 Task: Create a due date automation trigger when advanced on, on the wednesday before a card is due add dates without a complete due date at 11:00 AM.
Action: Mouse moved to (1019, 315)
Screenshot: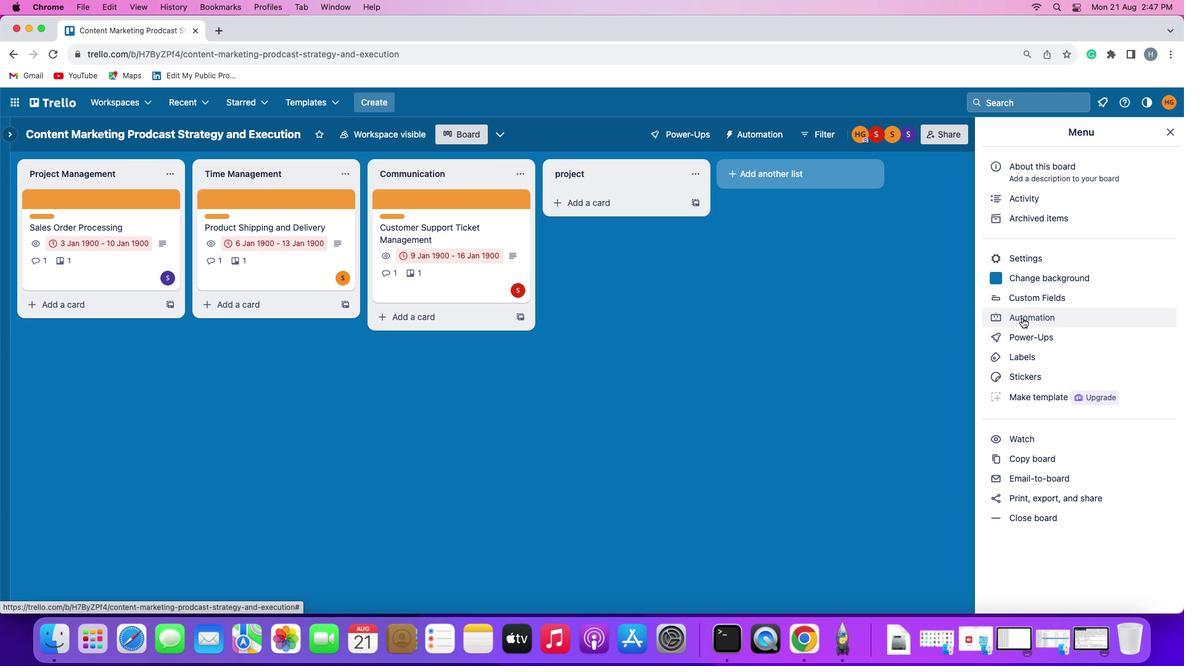 
Action: Mouse pressed left at (1019, 315)
Screenshot: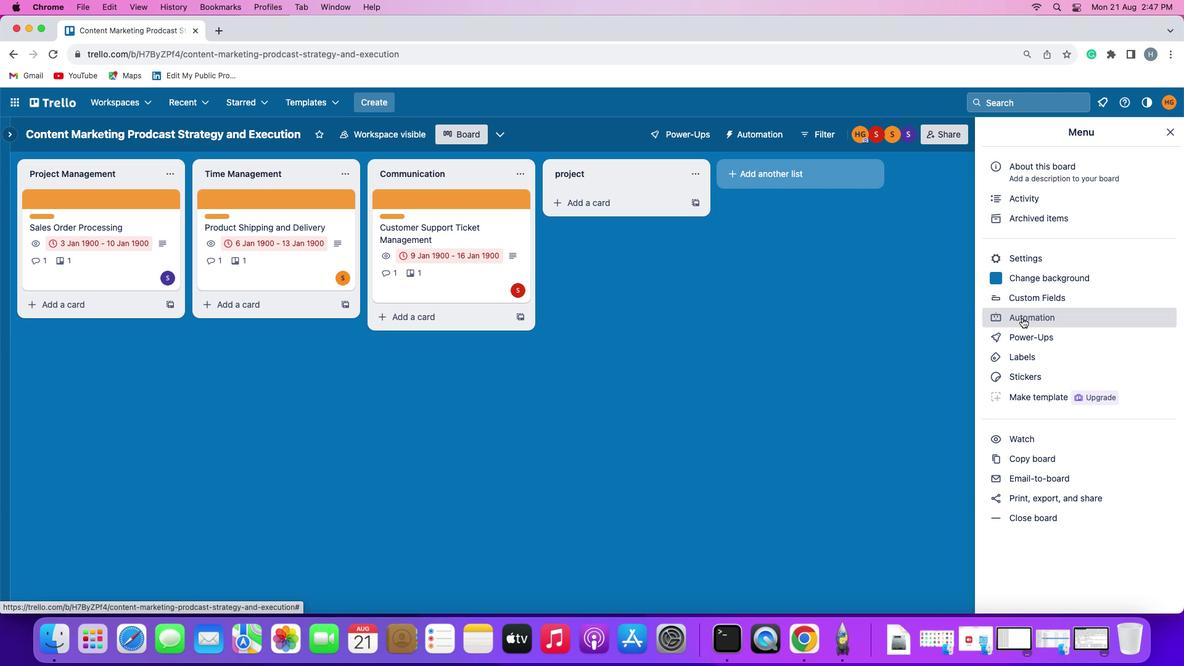 
Action: Mouse pressed left at (1019, 315)
Screenshot: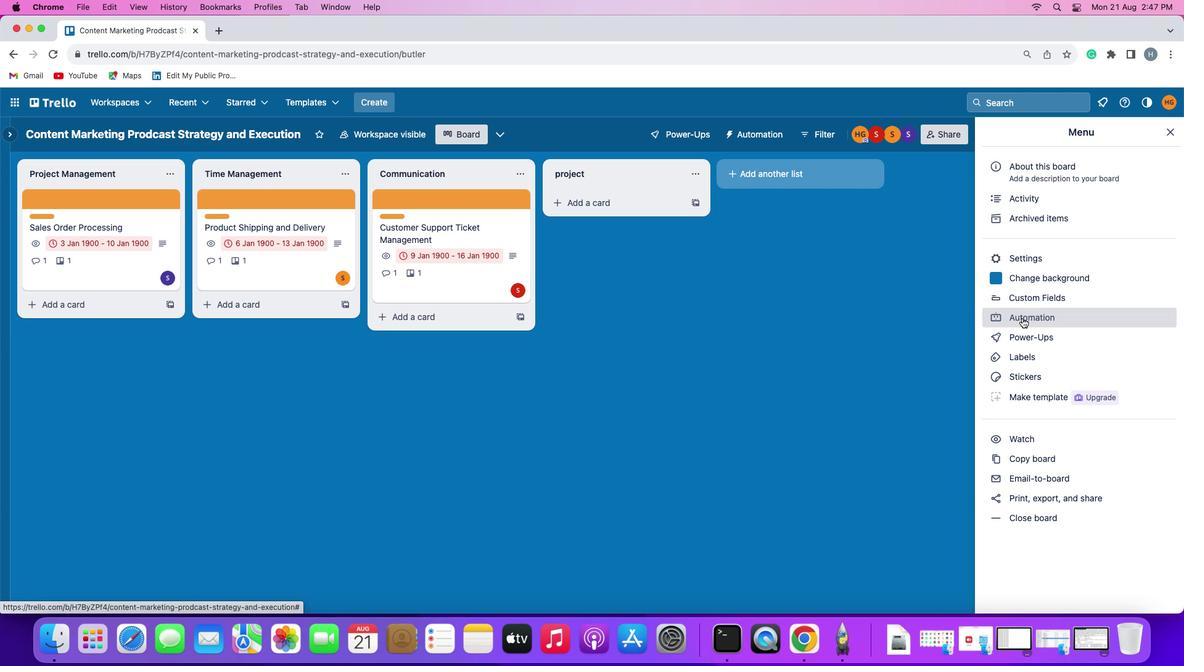 
Action: Mouse moved to (63, 289)
Screenshot: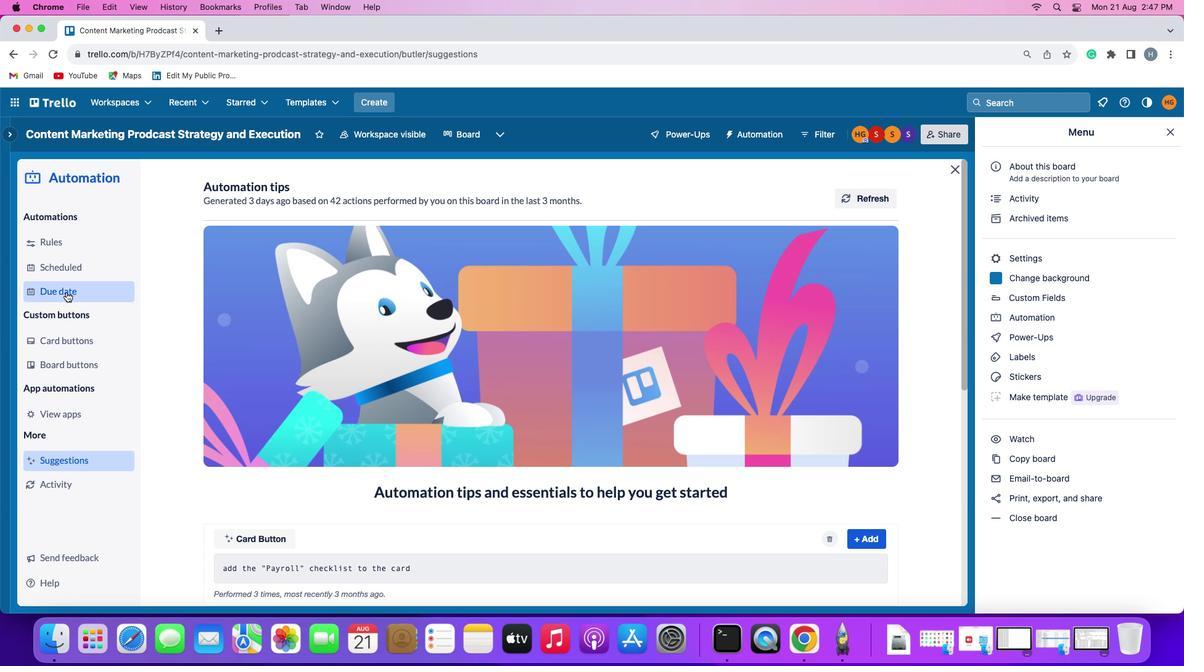 
Action: Mouse pressed left at (63, 289)
Screenshot: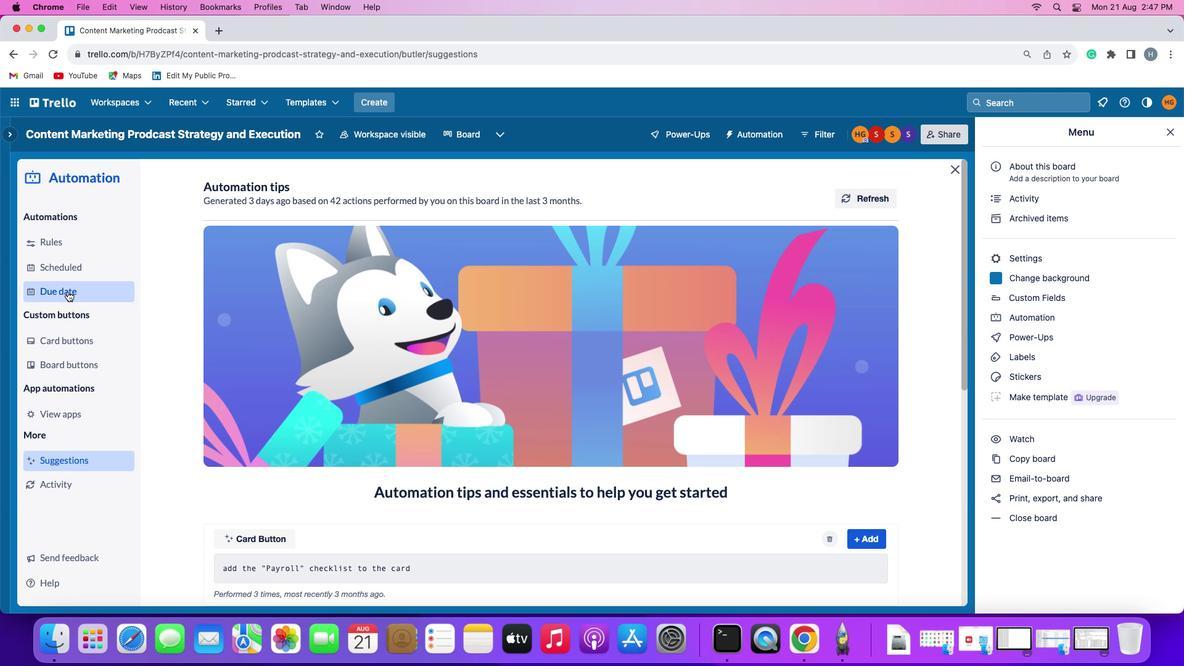
Action: Mouse moved to (830, 186)
Screenshot: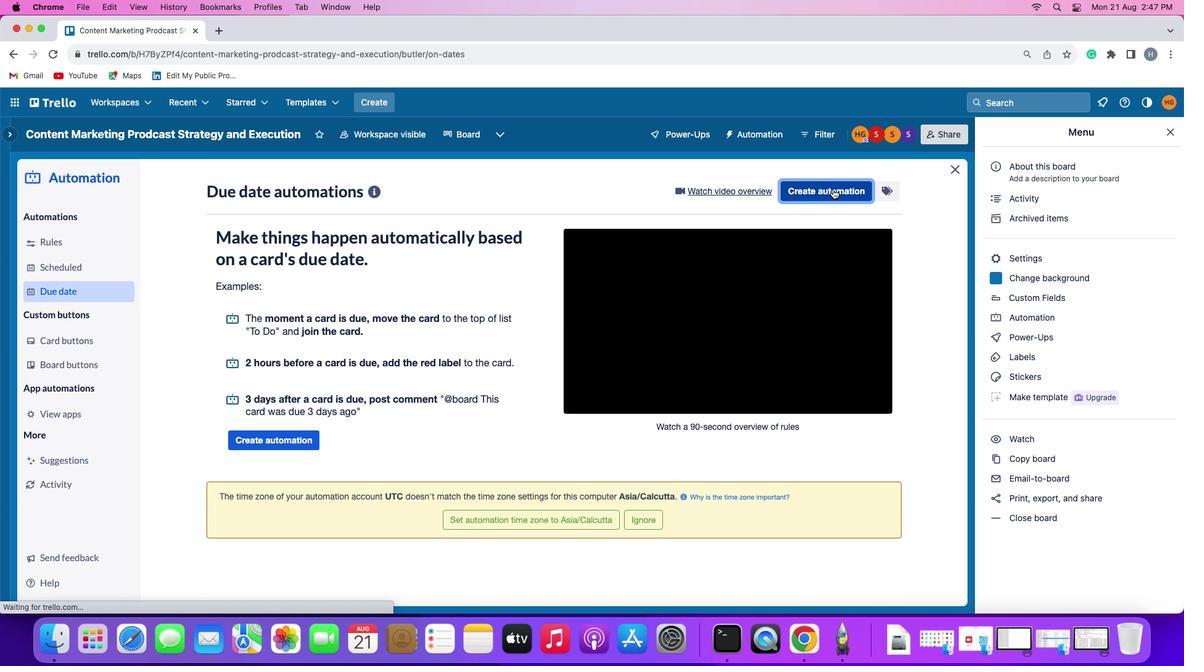 
Action: Mouse pressed left at (830, 186)
Screenshot: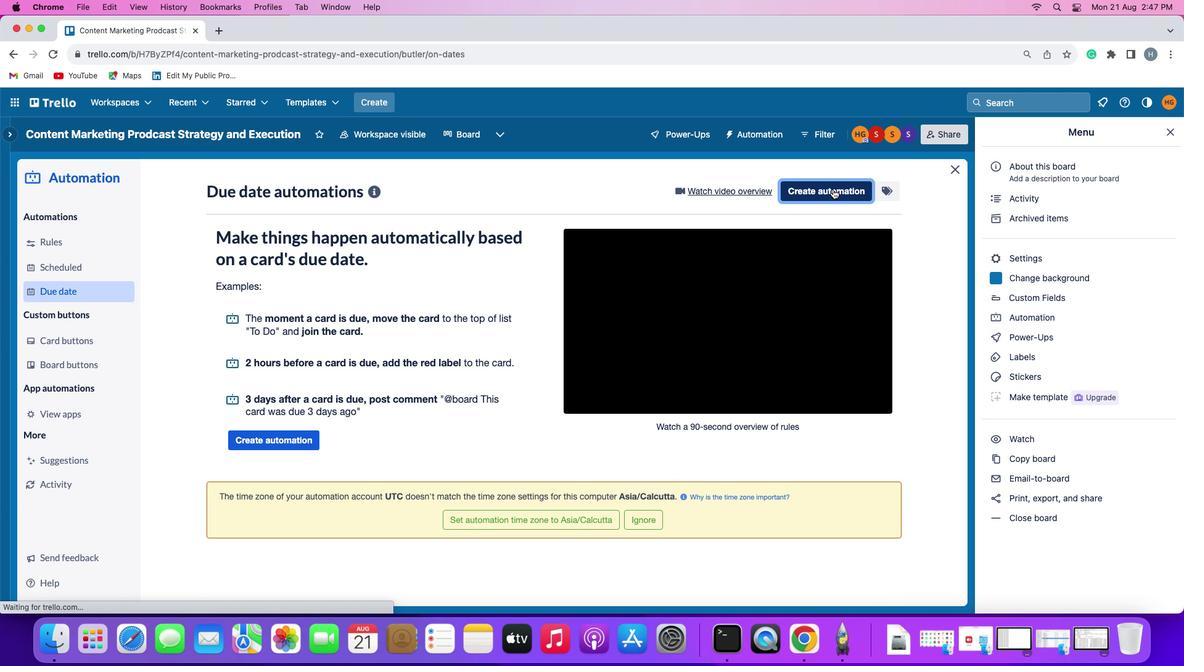
Action: Mouse moved to (248, 302)
Screenshot: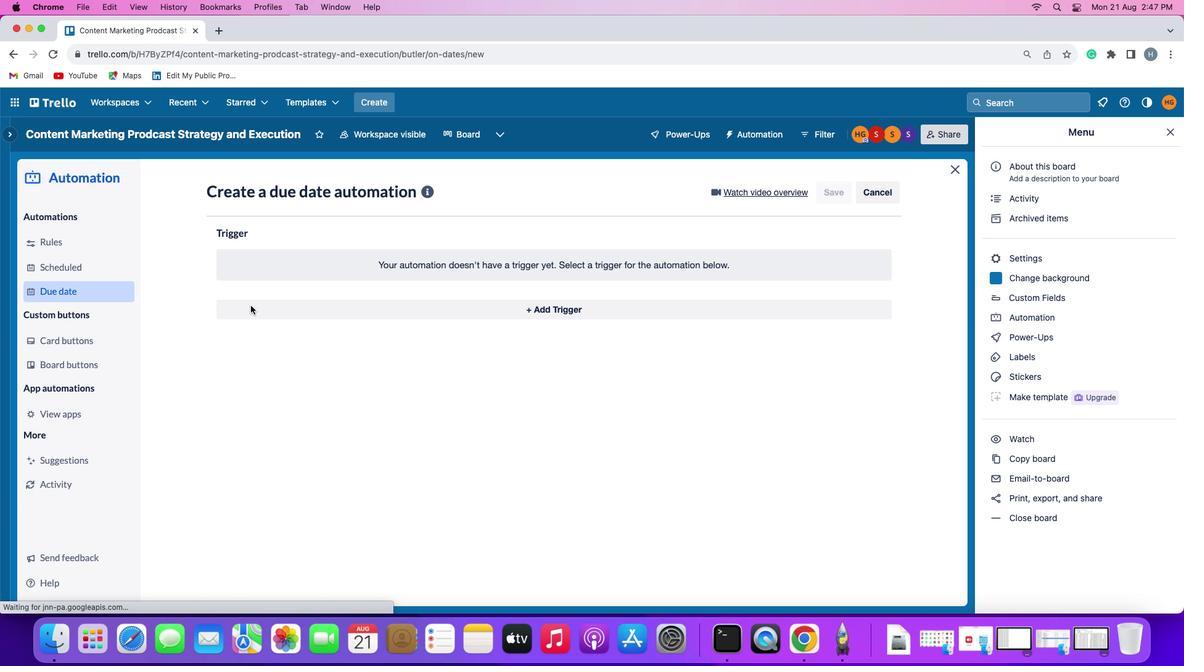 
Action: Mouse pressed left at (248, 302)
Screenshot: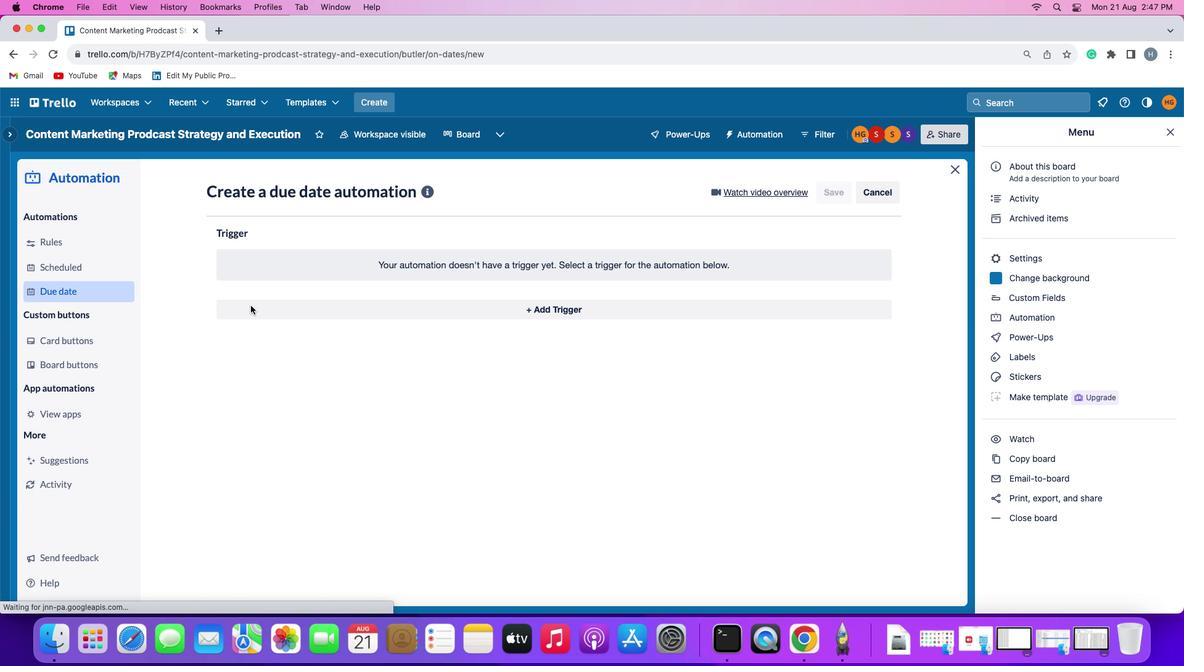 
Action: Mouse moved to (264, 536)
Screenshot: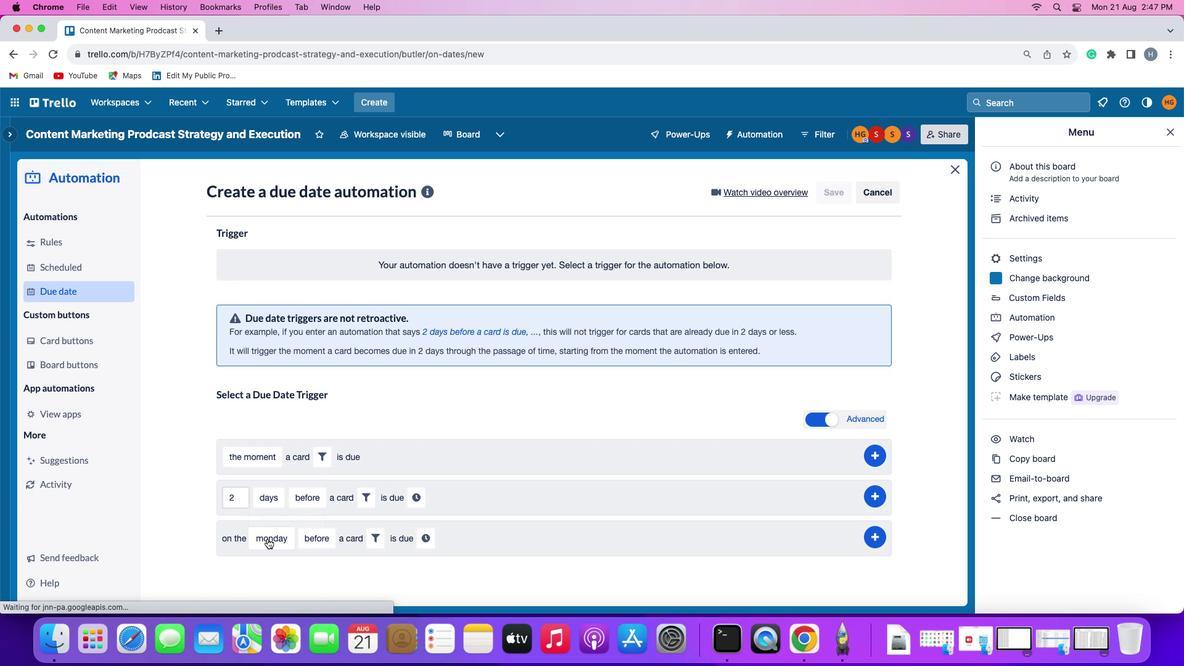 
Action: Mouse pressed left at (264, 536)
Screenshot: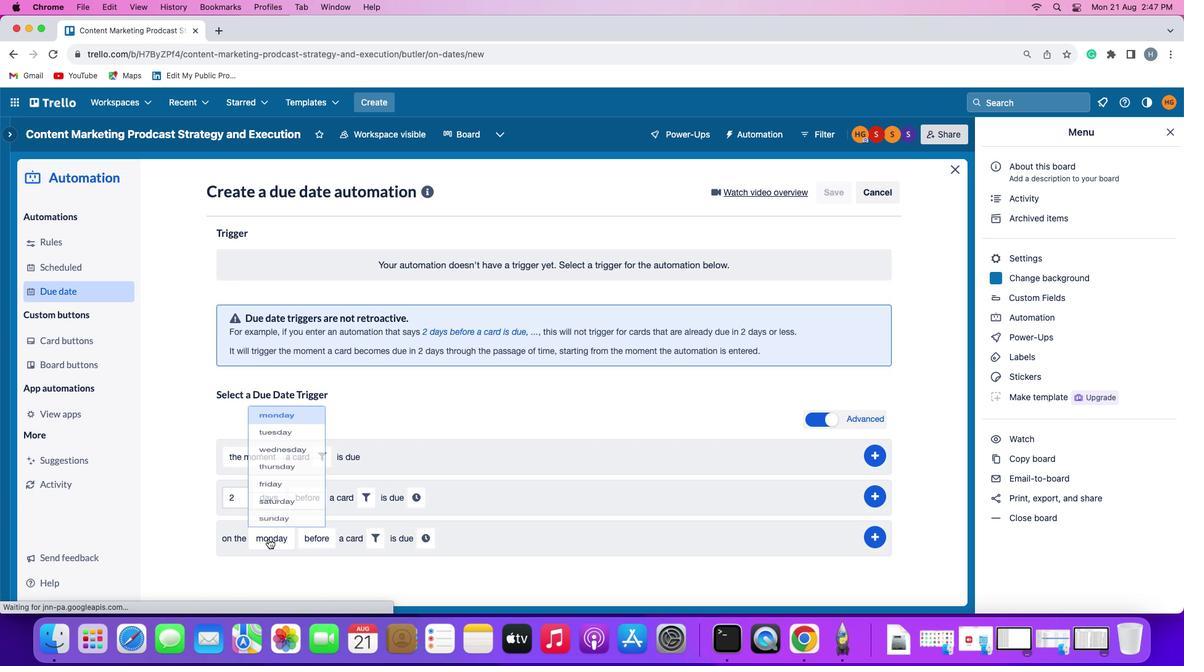 
Action: Mouse moved to (301, 411)
Screenshot: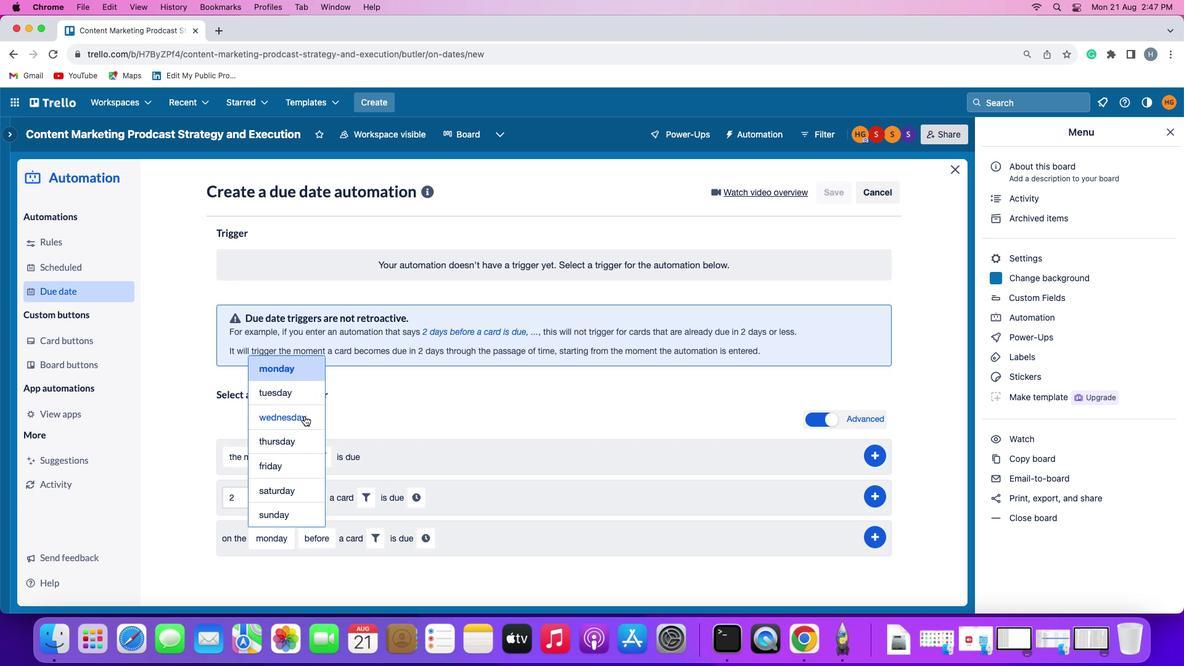 
Action: Mouse pressed left at (301, 411)
Screenshot: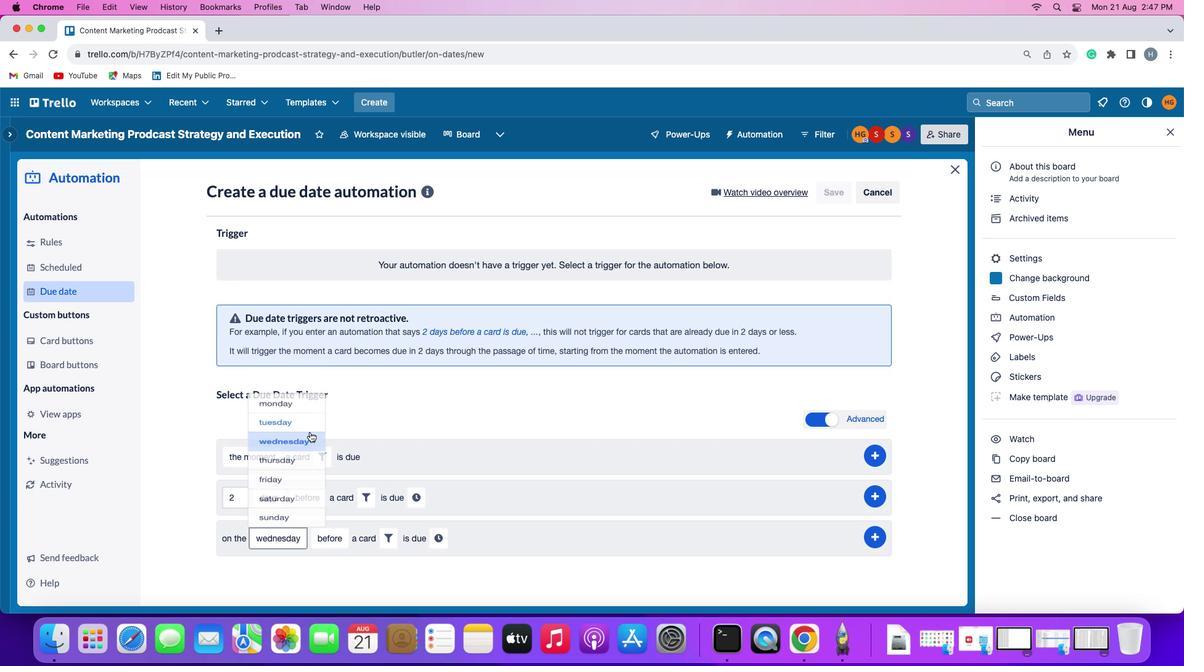
Action: Mouse moved to (388, 532)
Screenshot: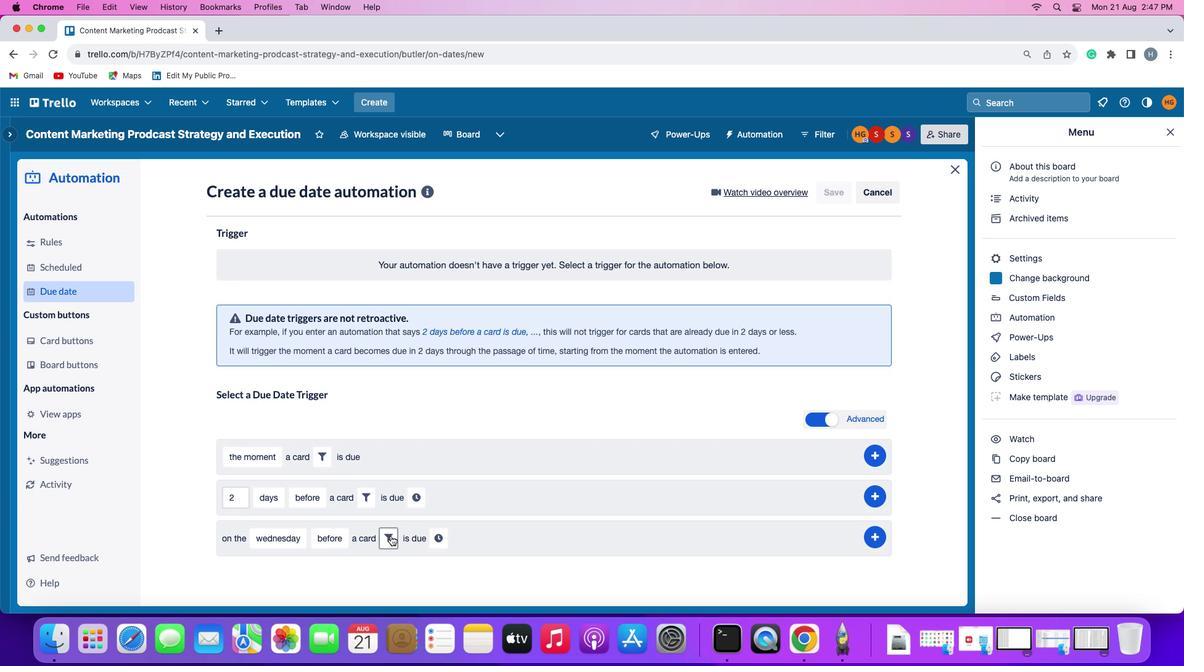 
Action: Mouse pressed left at (388, 532)
Screenshot: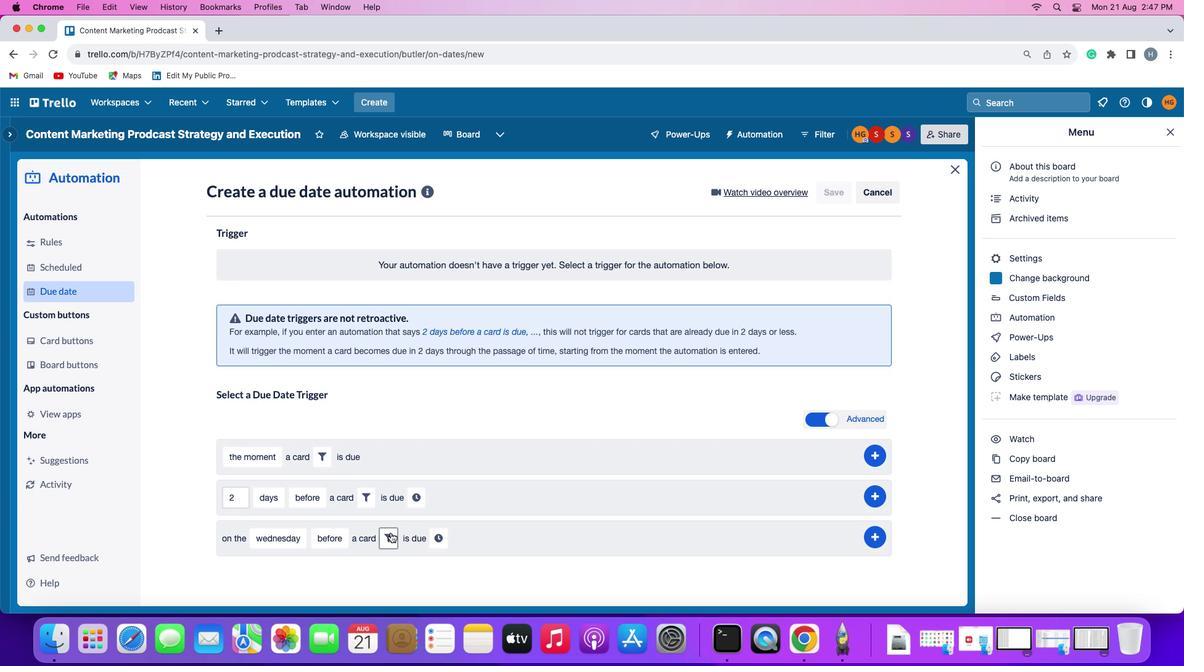 
Action: Mouse moved to (454, 579)
Screenshot: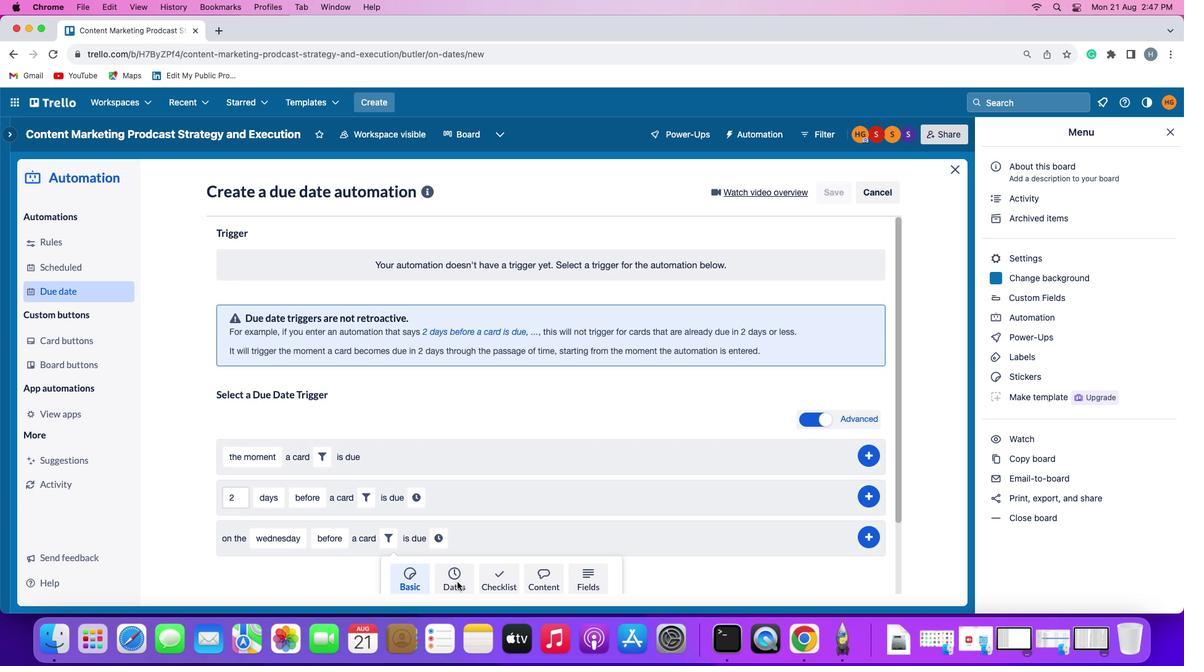
Action: Mouse pressed left at (454, 579)
Screenshot: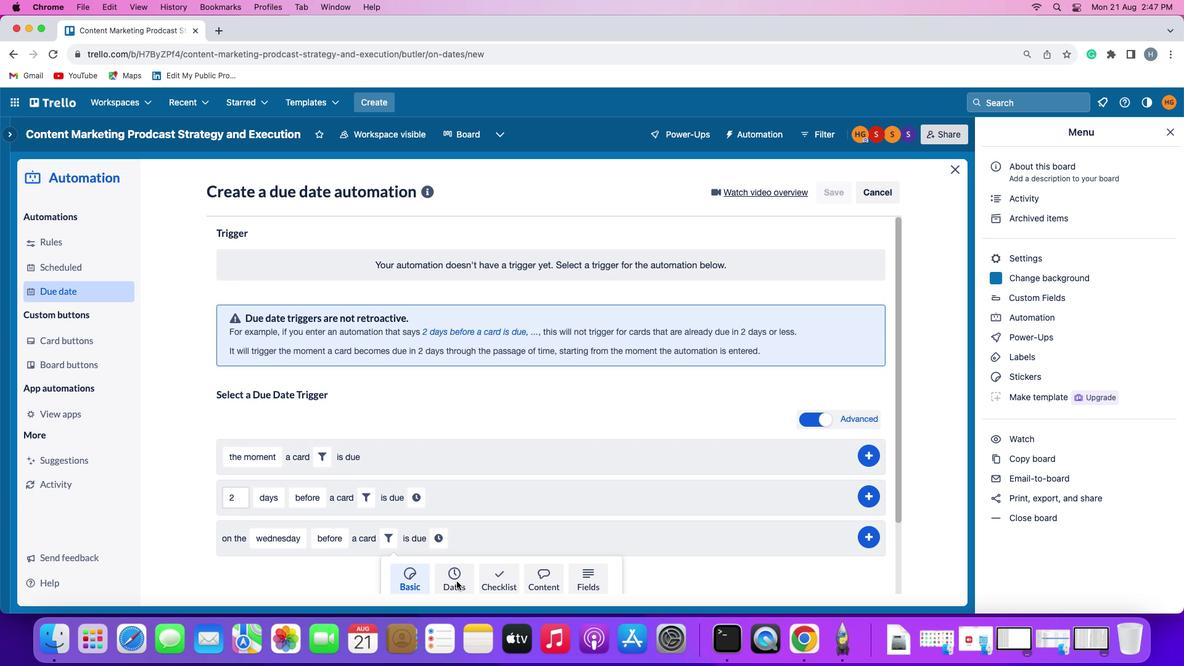 
Action: Mouse moved to (333, 568)
Screenshot: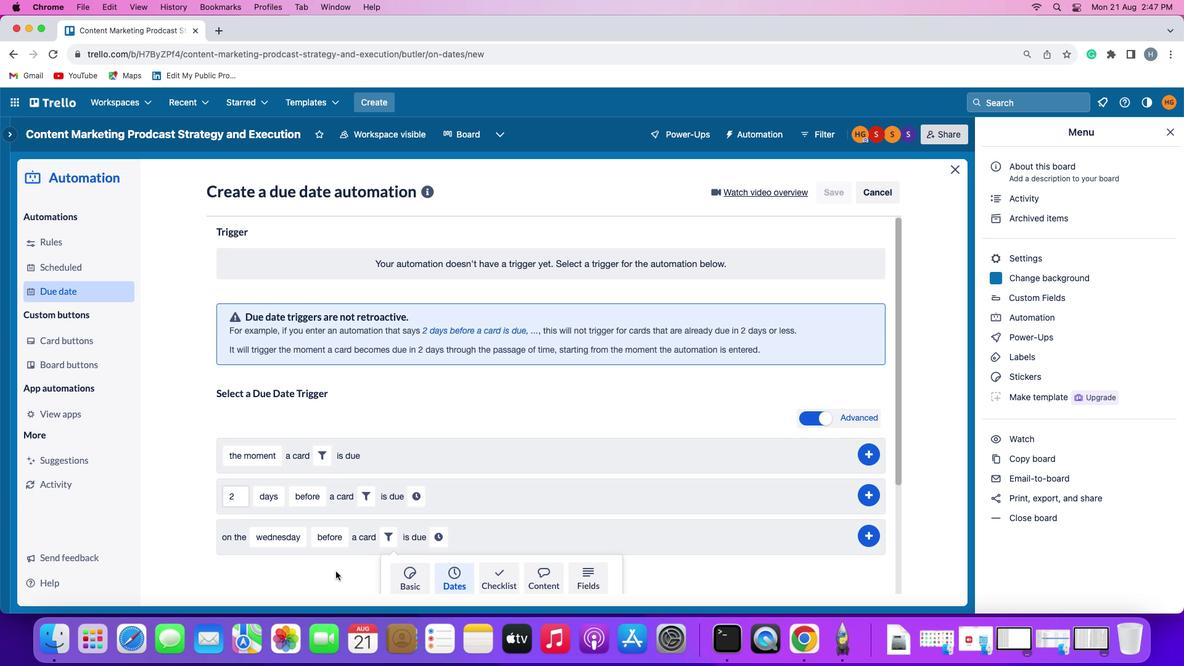 
Action: Mouse scrolled (333, 568) with delta (-1, -2)
Screenshot: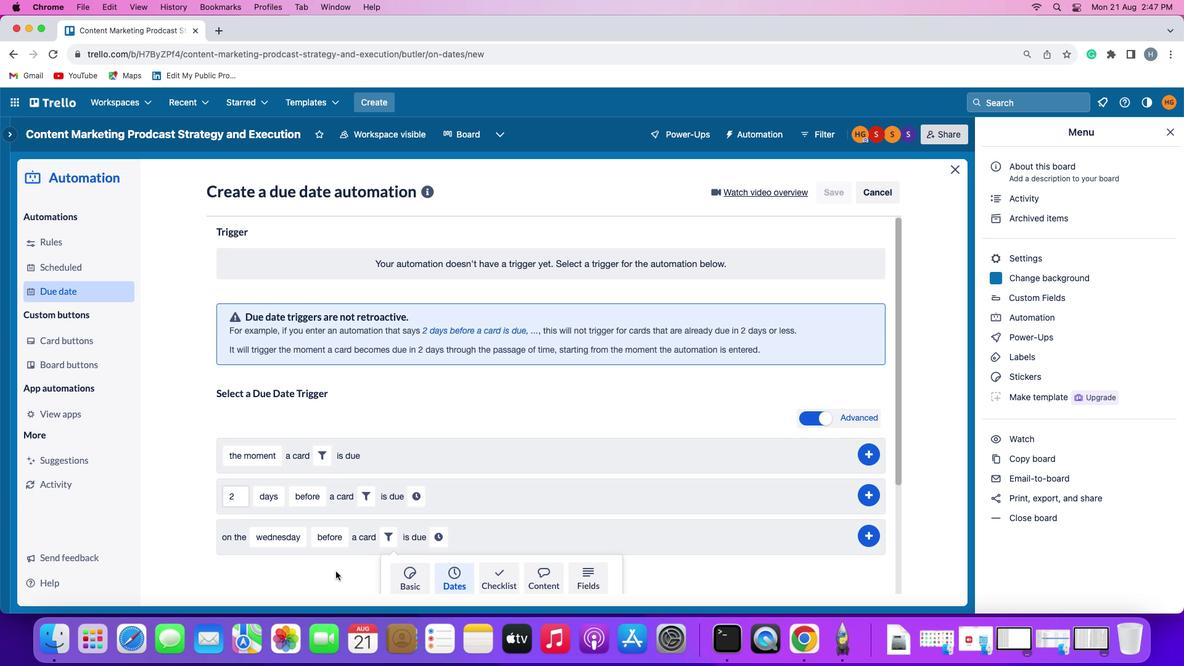 
Action: Mouse scrolled (333, 568) with delta (-1, -2)
Screenshot: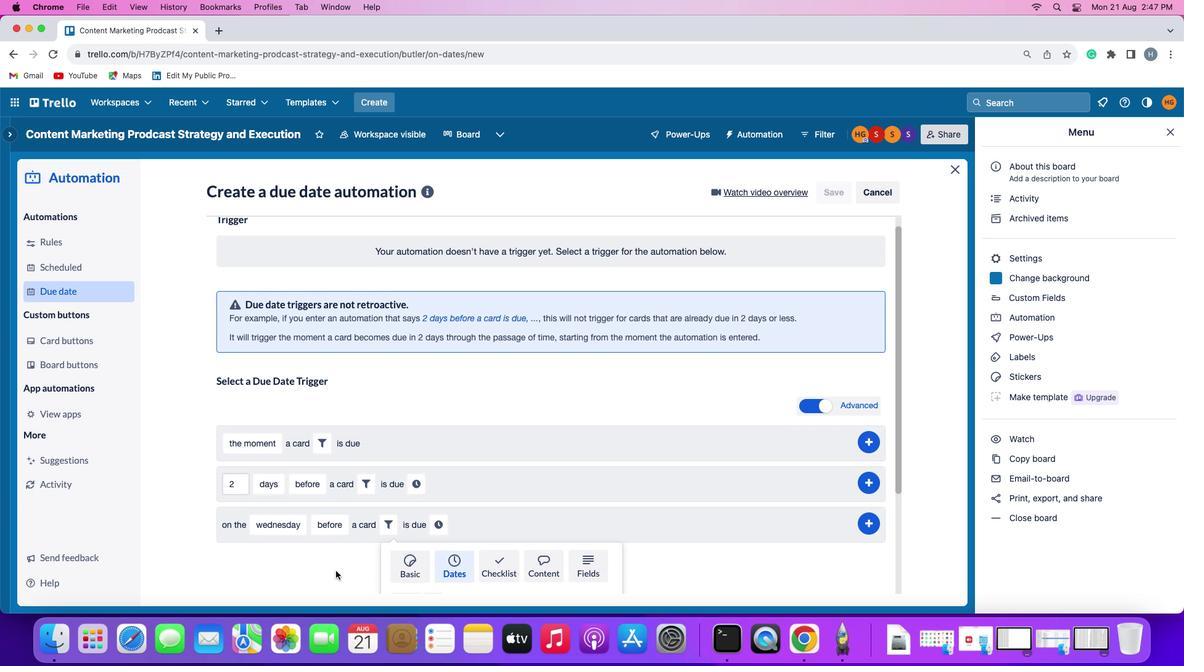 
Action: Mouse scrolled (333, 568) with delta (-1, -3)
Screenshot: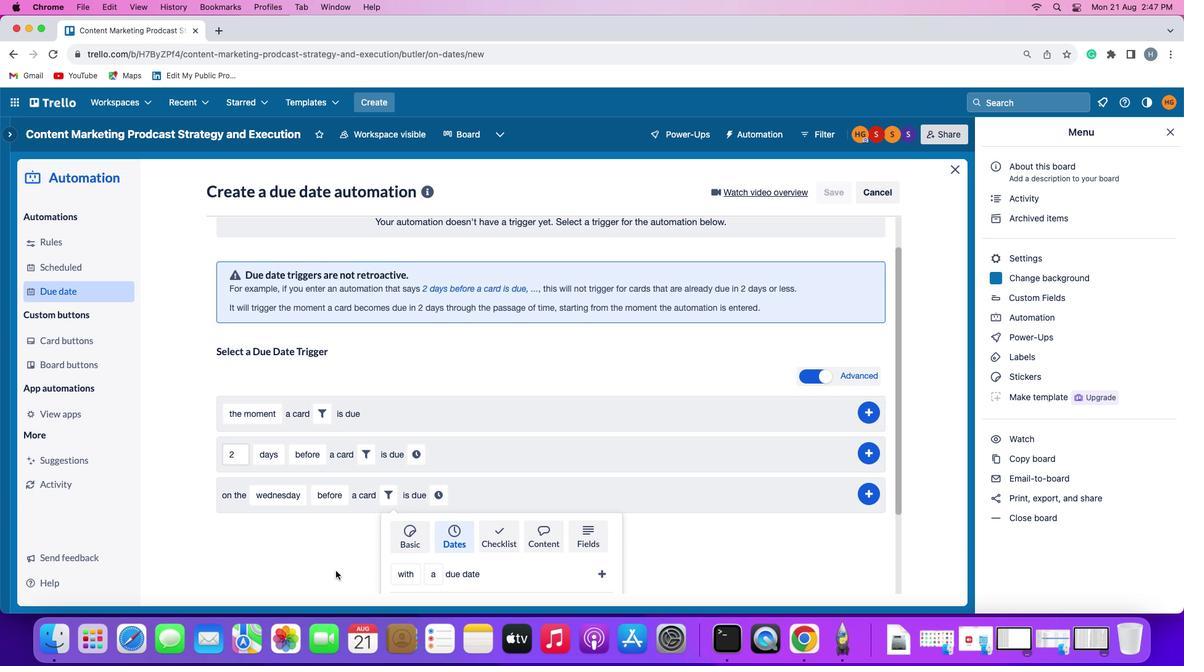 
Action: Mouse scrolled (333, 568) with delta (-1, -4)
Screenshot: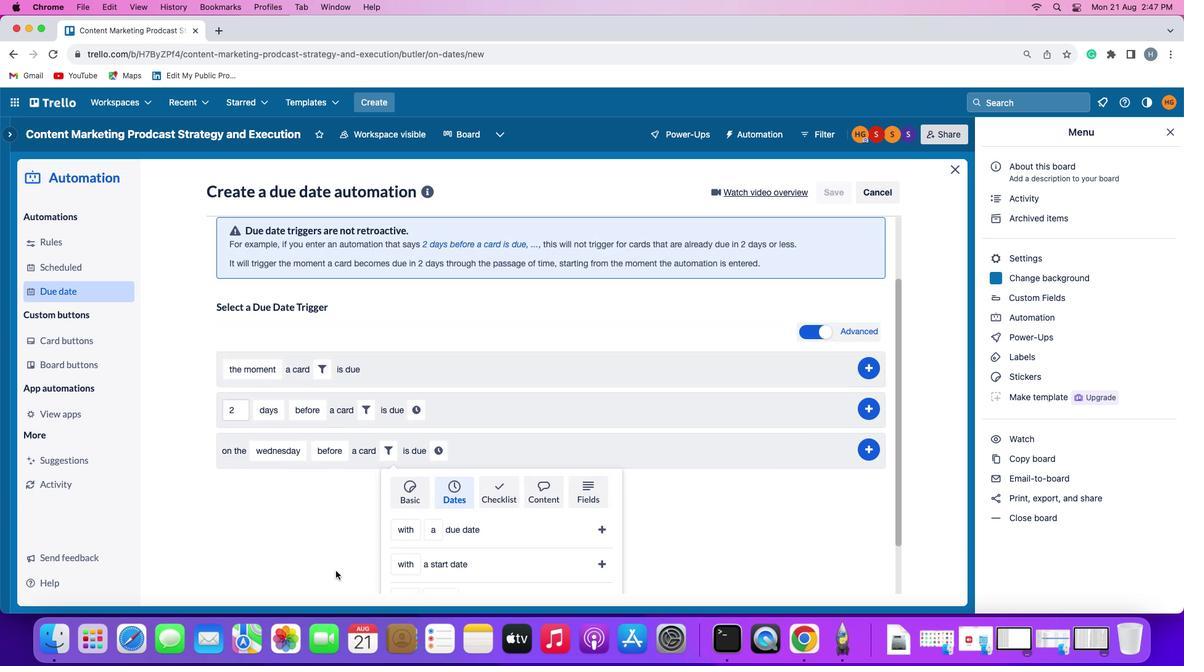 
Action: Mouse moved to (393, 464)
Screenshot: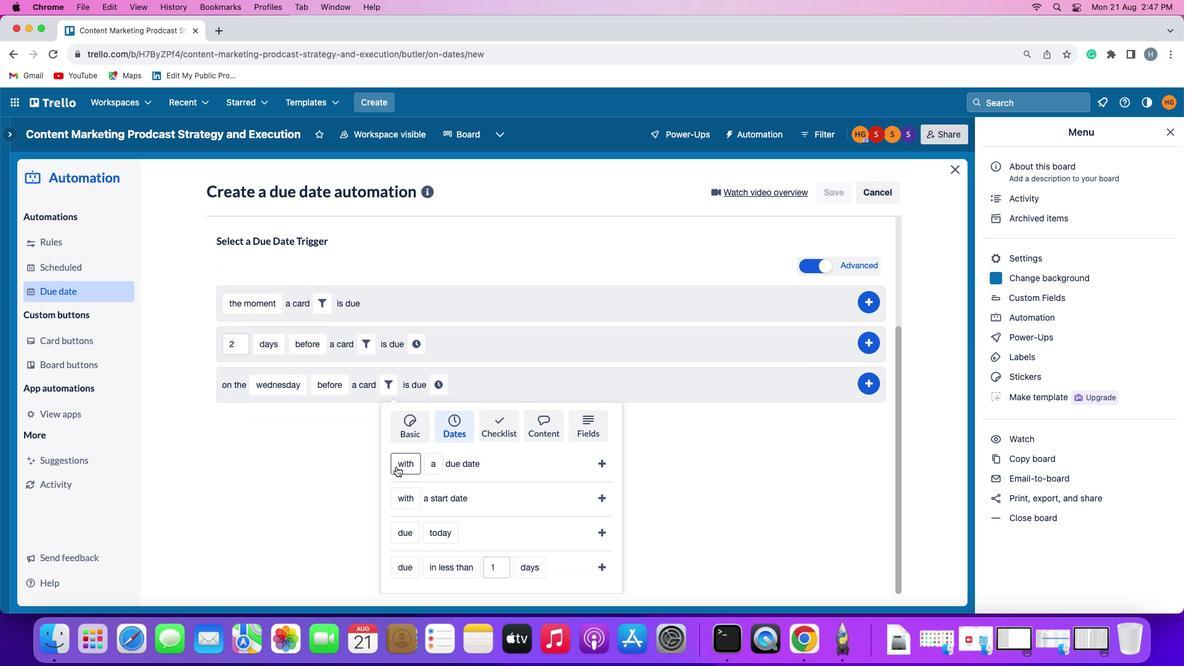
Action: Mouse pressed left at (393, 464)
Screenshot: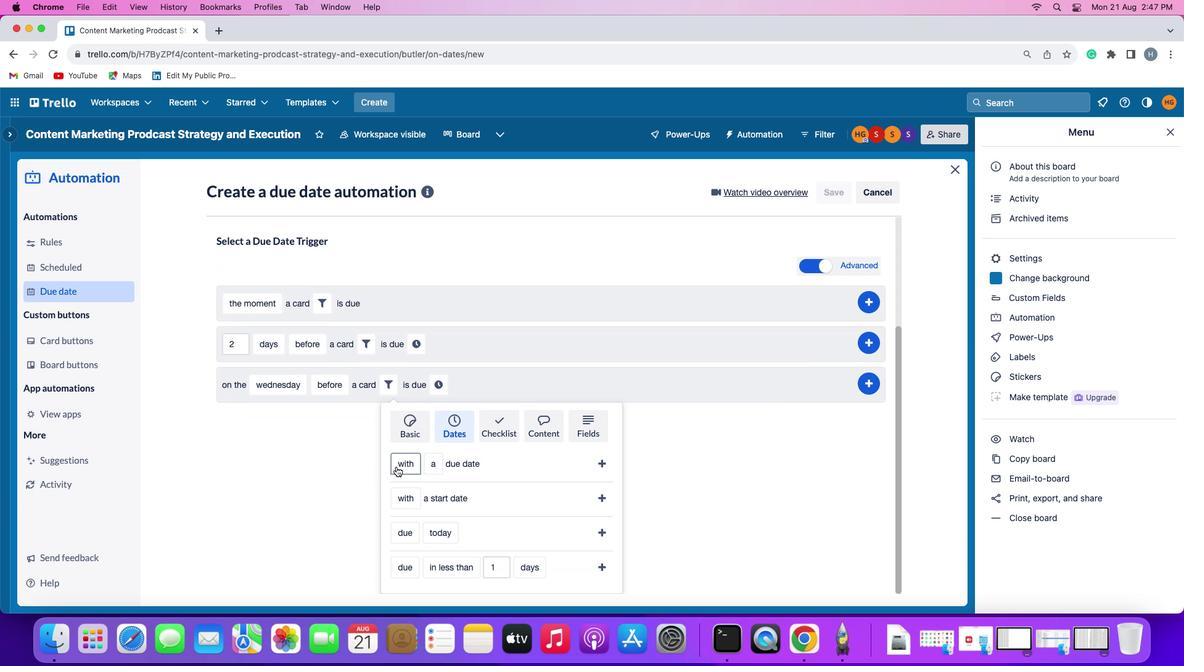 
Action: Mouse moved to (413, 512)
Screenshot: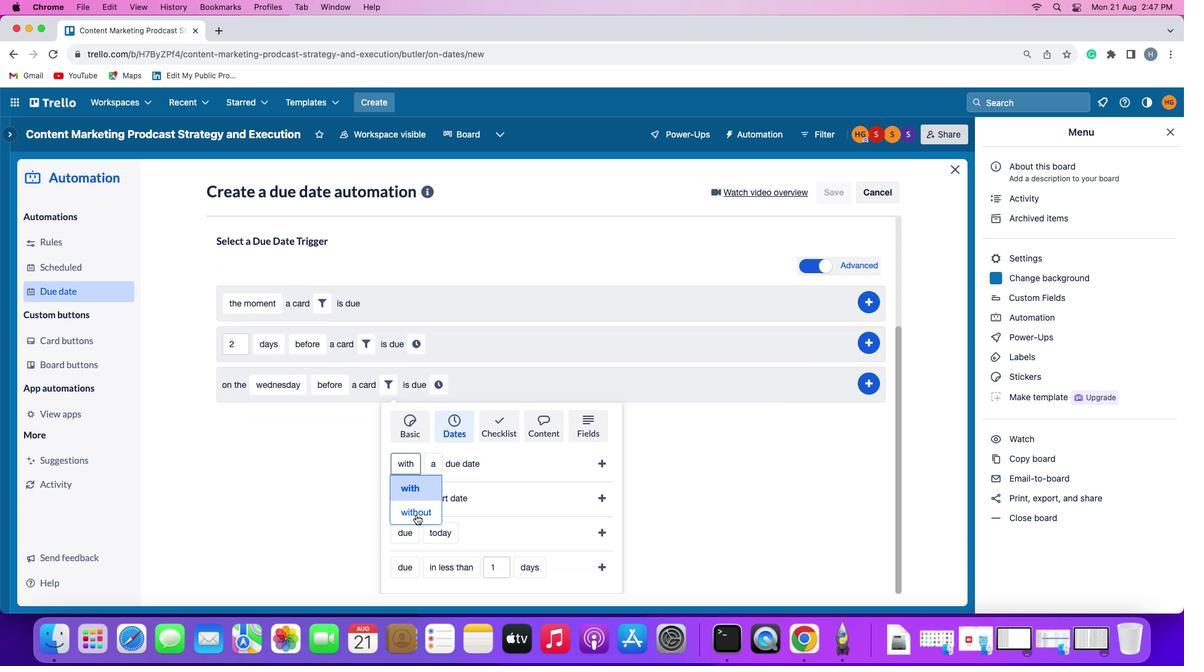 
Action: Mouse pressed left at (413, 512)
Screenshot: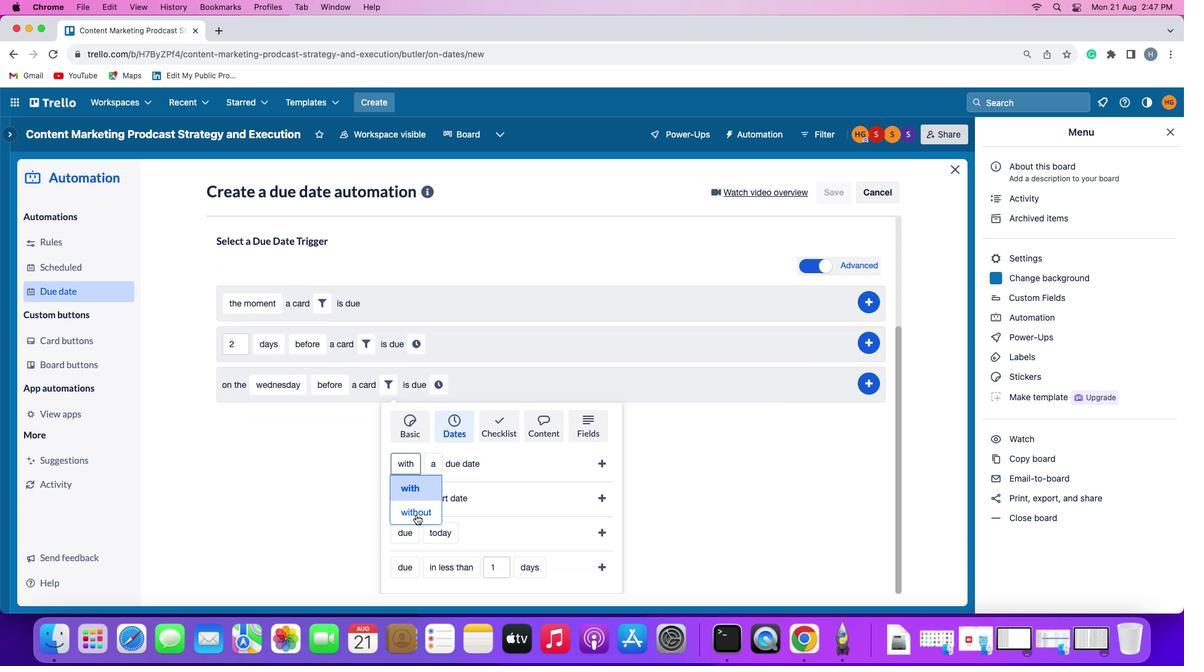 
Action: Mouse moved to (443, 460)
Screenshot: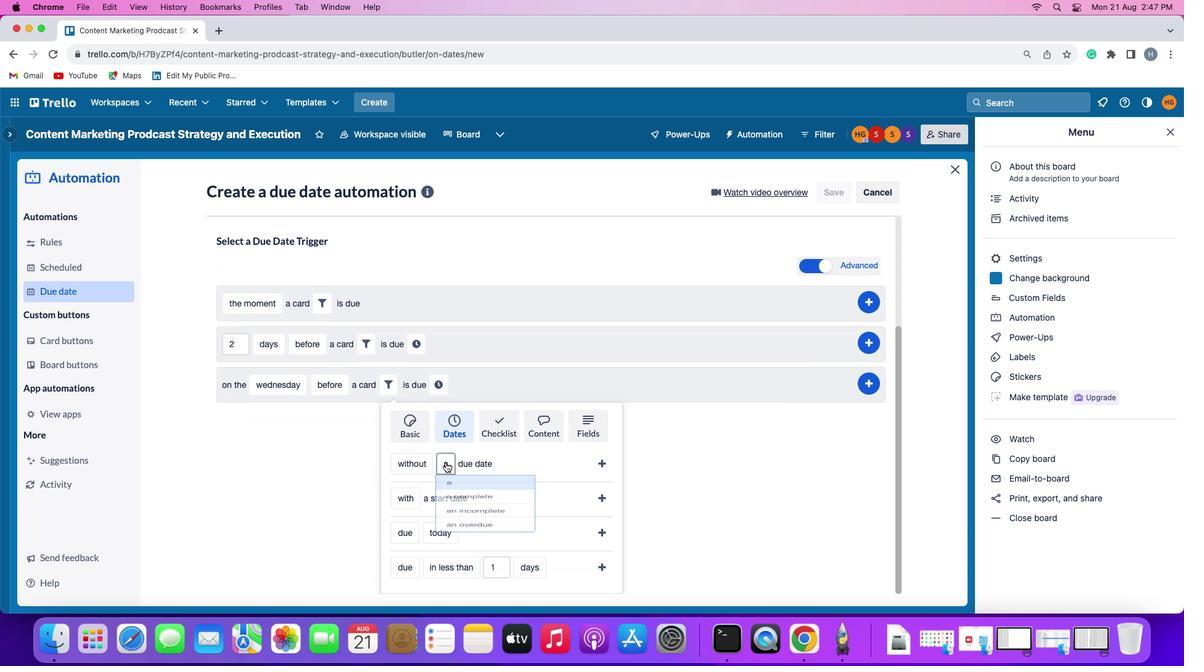 
Action: Mouse pressed left at (443, 460)
Screenshot: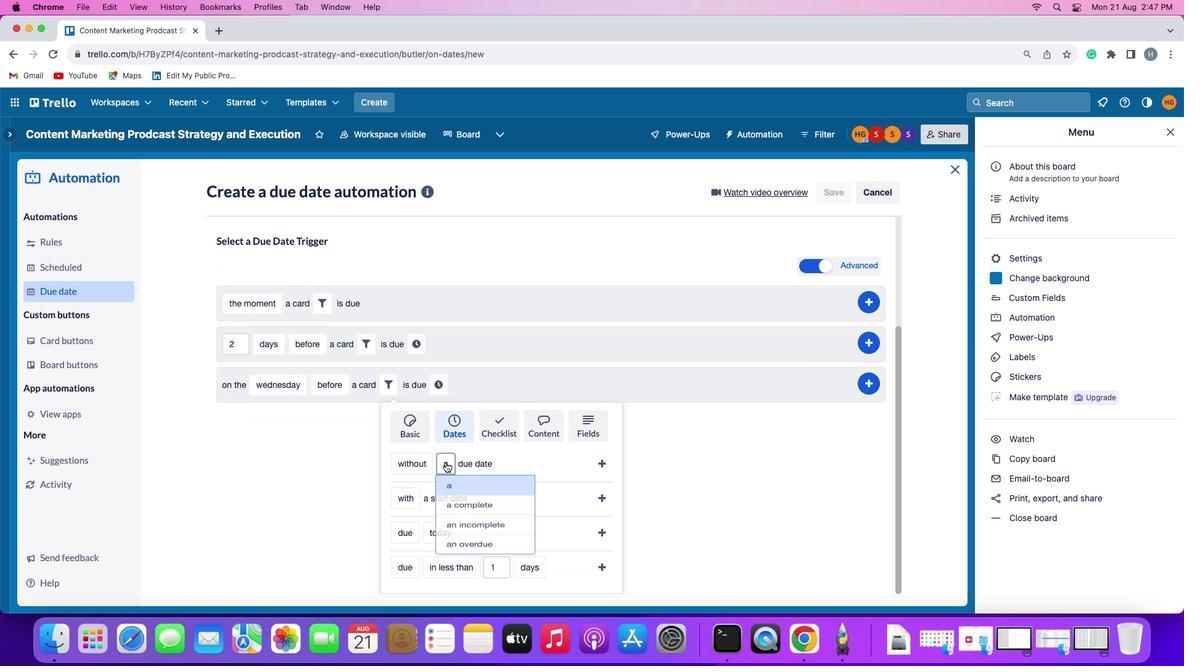 
Action: Mouse moved to (464, 508)
Screenshot: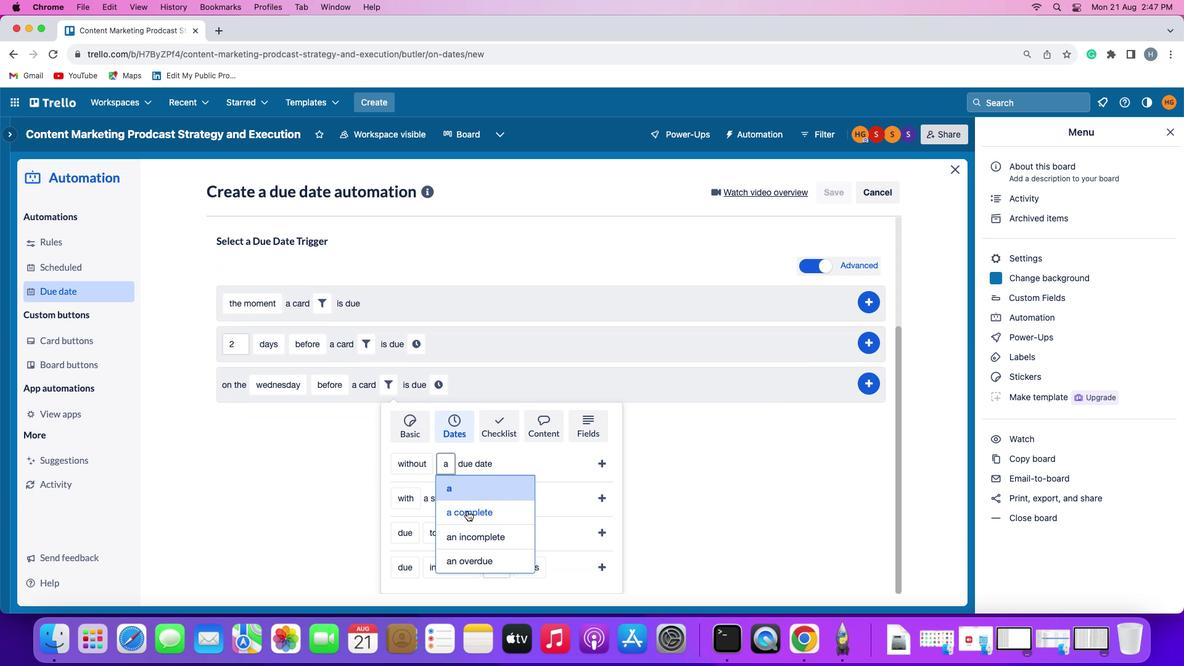 
Action: Mouse pressed left at (464, 508)
Screenshot: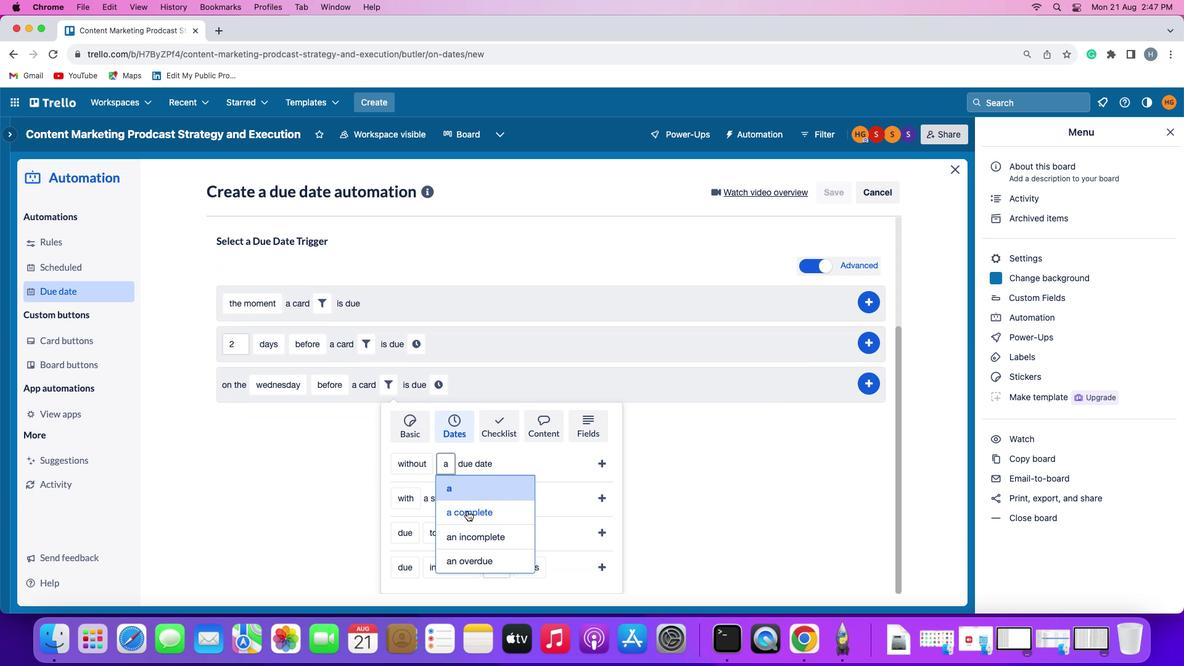 
Action: Mouse moved to (596, 450)
Screenshot: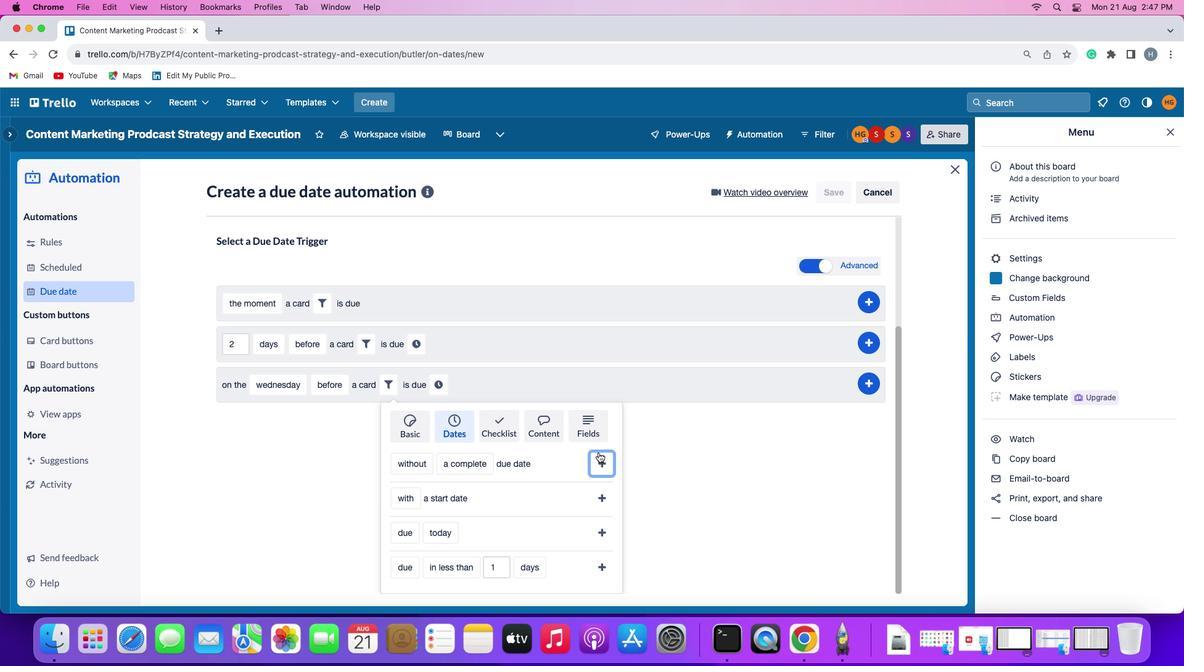 
Action: Mouse pressed left at (596, 450)
Screenshot: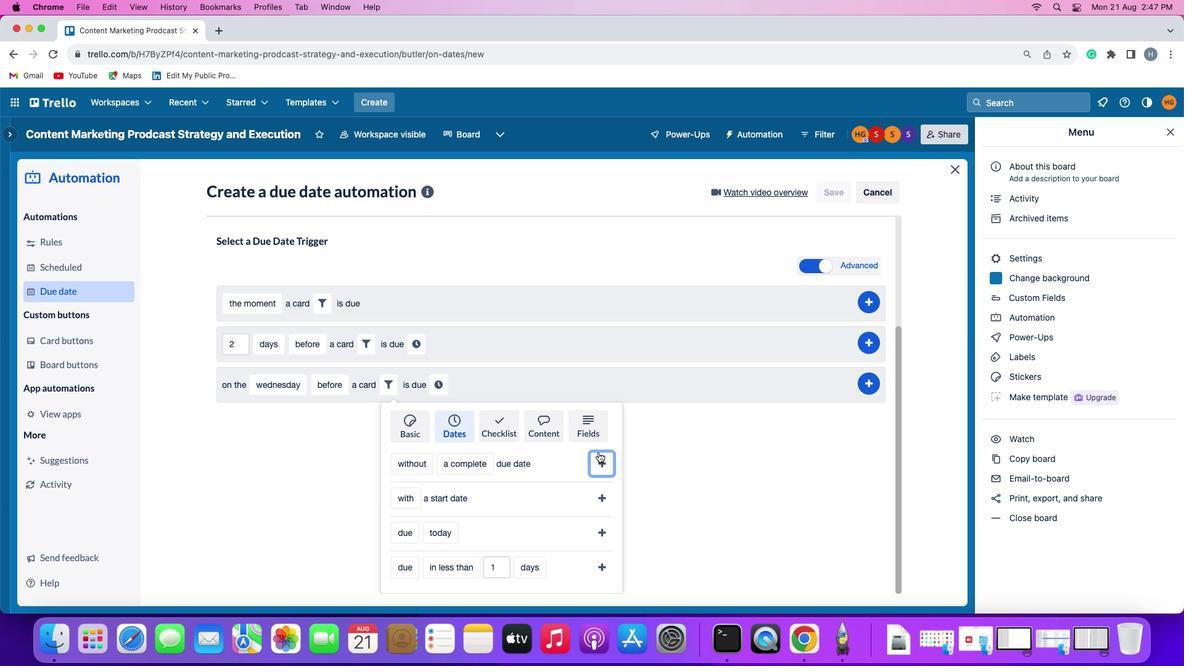 
Action: Mouse moved to (573, 527)
Screenshot: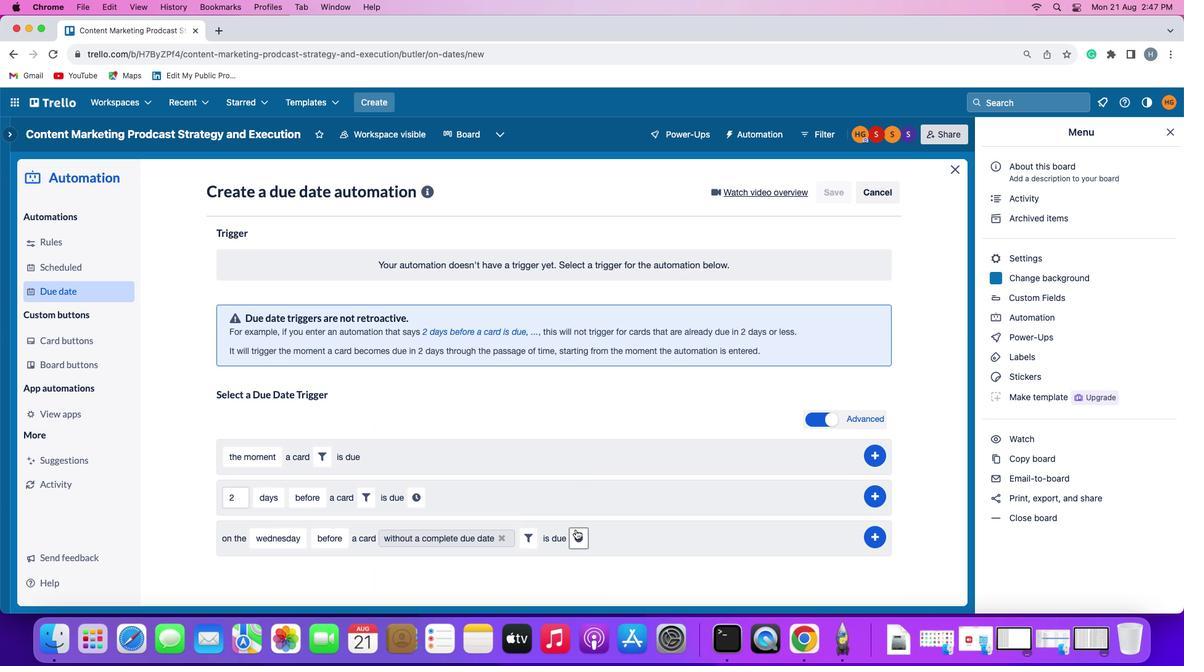 
Action: Mouse pressed left at (573, 527)
Screenshot: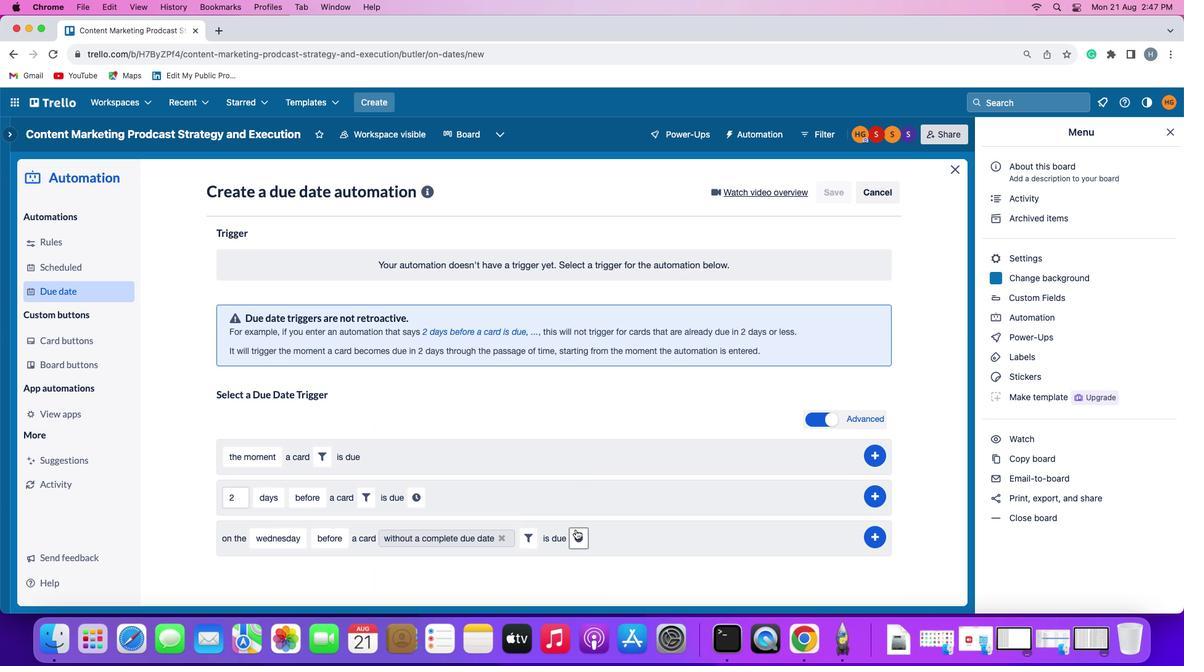 
Action: Mouse moved to (608, 537)
Screenshot: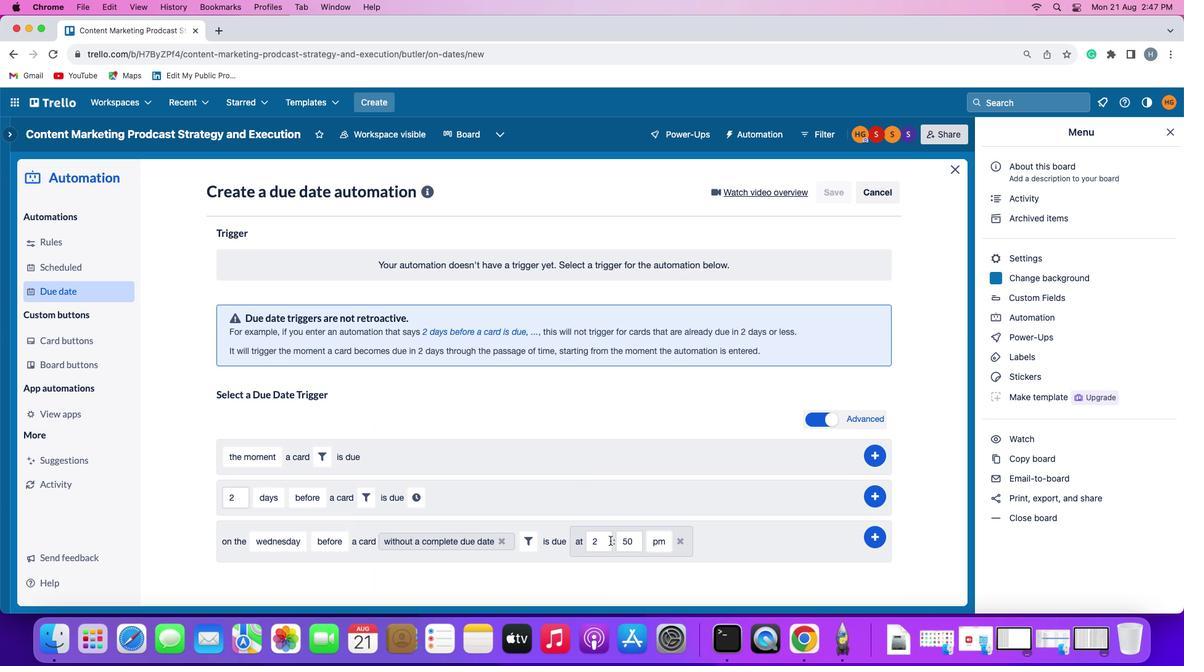 
Action: Mouse pressed left at (608, 537)
Screenshot: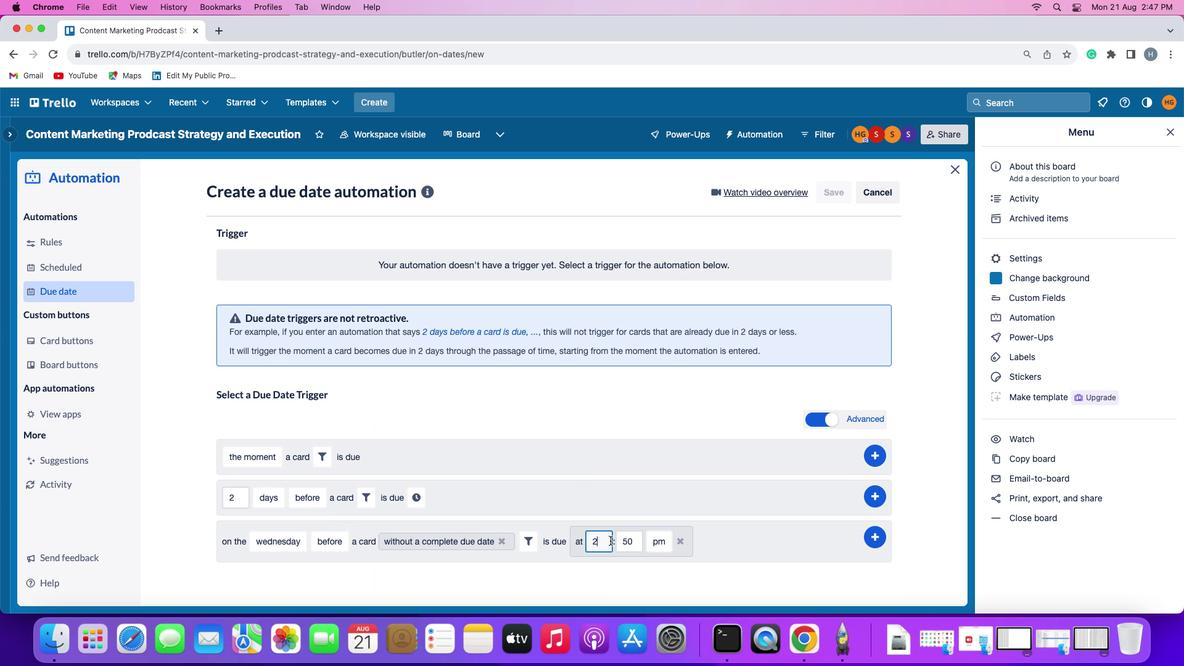 
Action: Mouse moved to (608, 537)
Screenshot: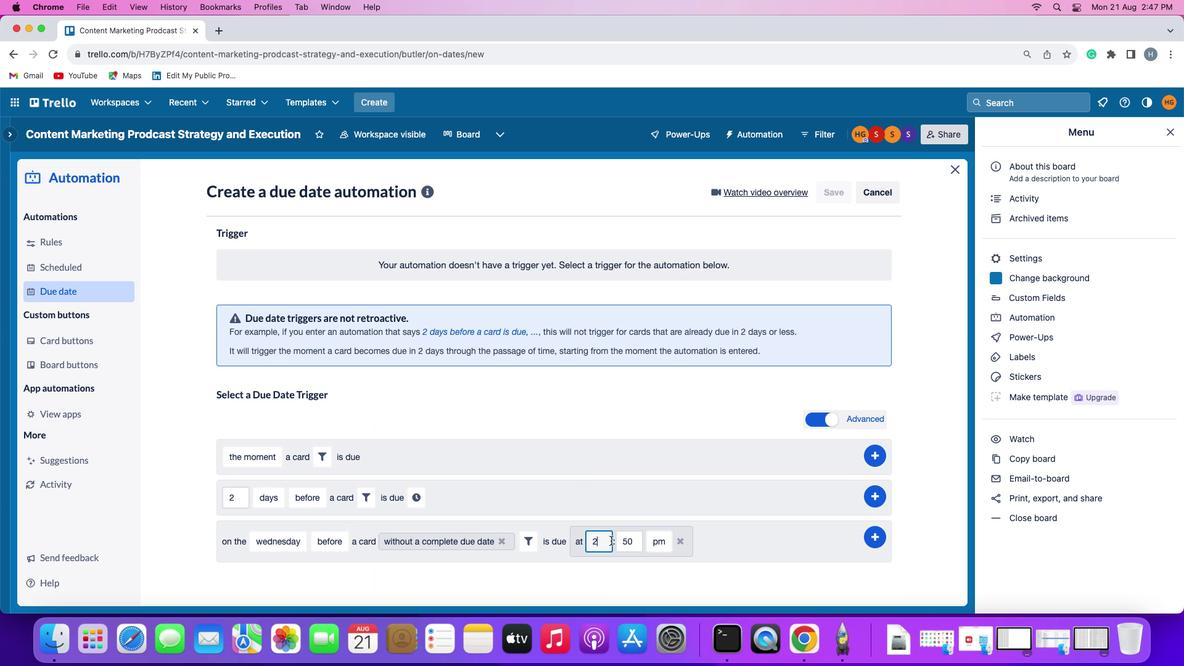 
Action: Key pressed Key.backspace'1''1'
Screenshot: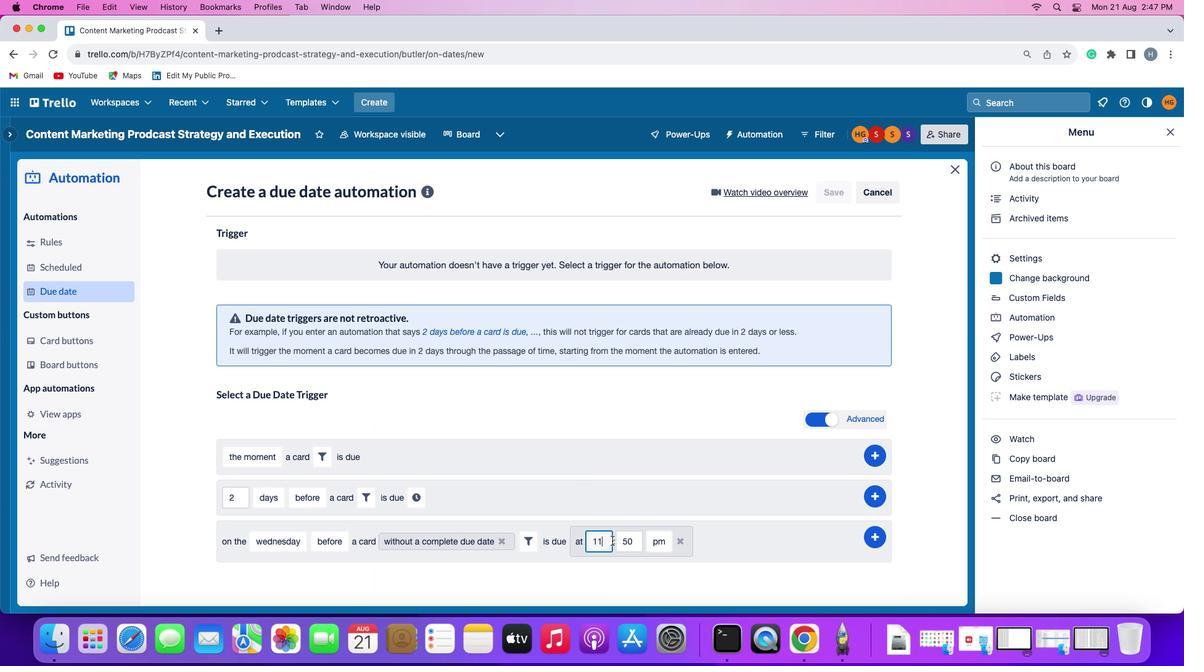 
Action: Mouse moved to (631, 537)
Screenshot: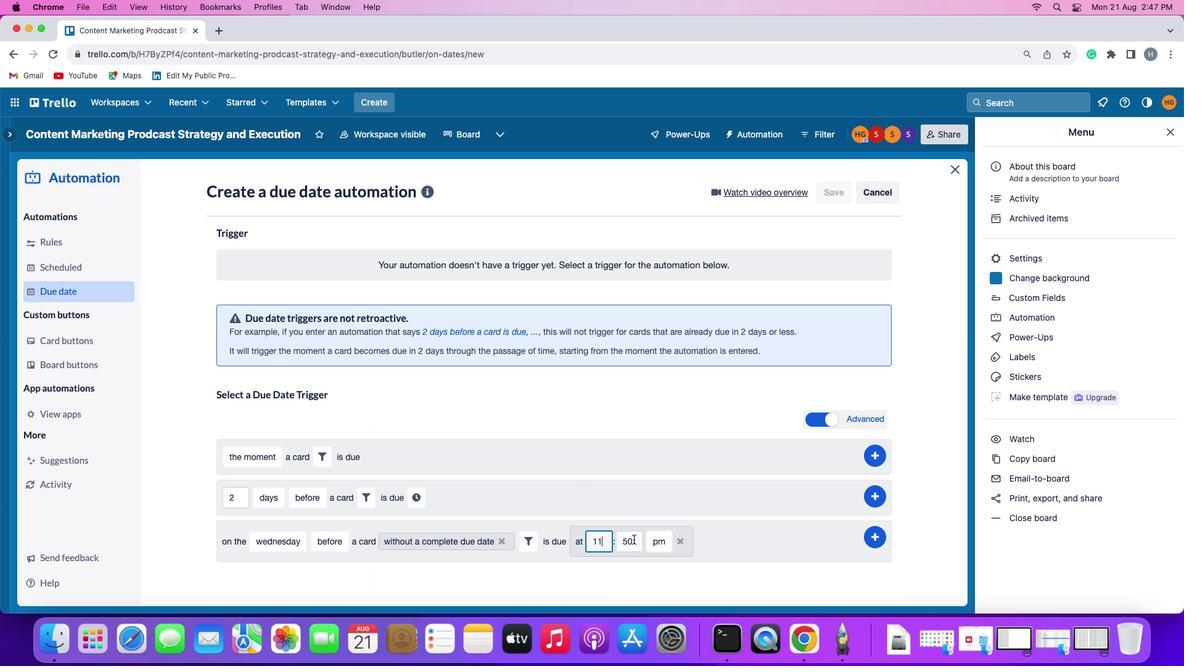 
Action: Mouse pressed left at (631, 537)
Screenshot: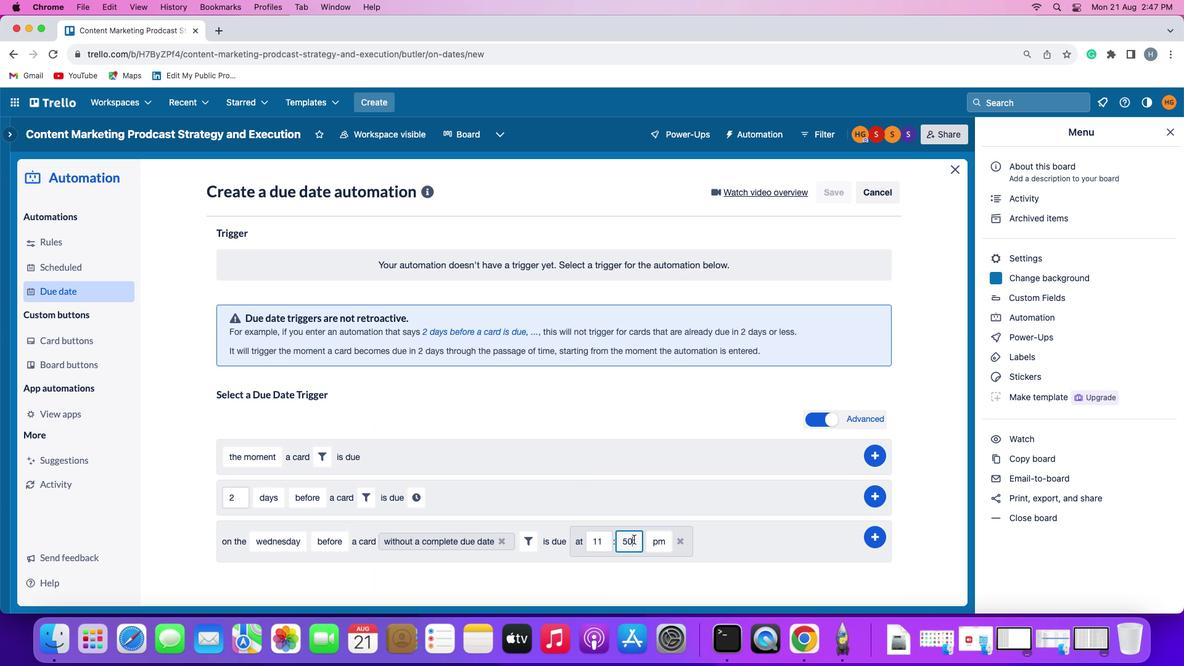 
Action: Key pressed Key.backspaceKey.backspace'0'
Screenshot: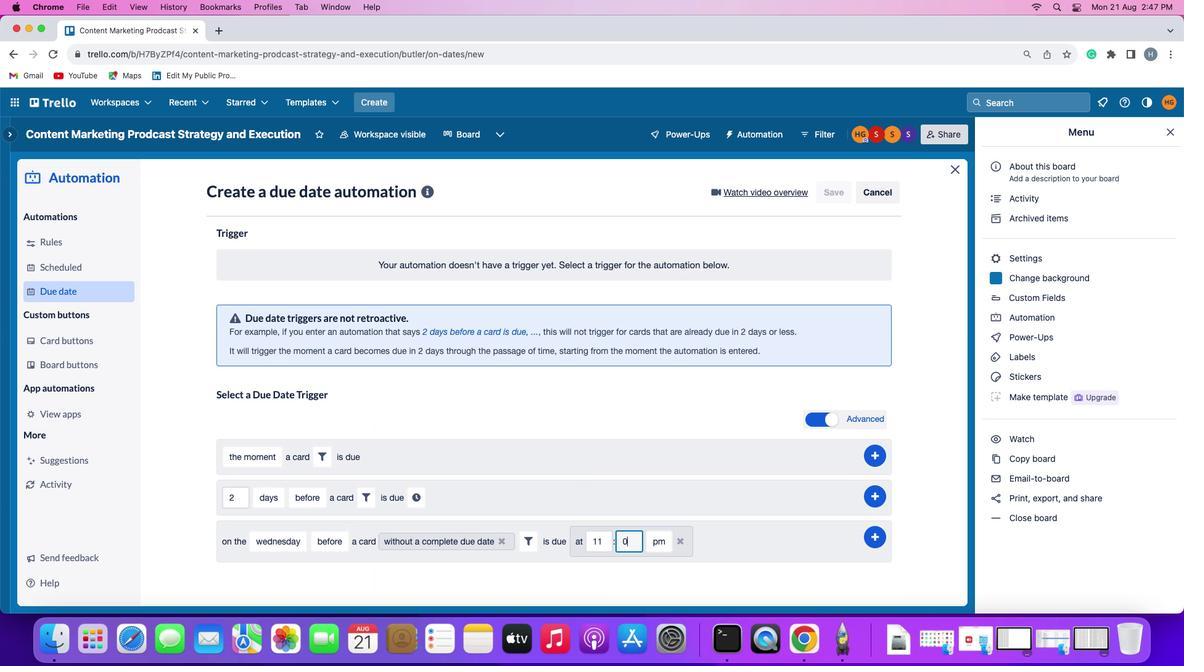 
Action: Mouse moved to (631, 537)
Screenshot: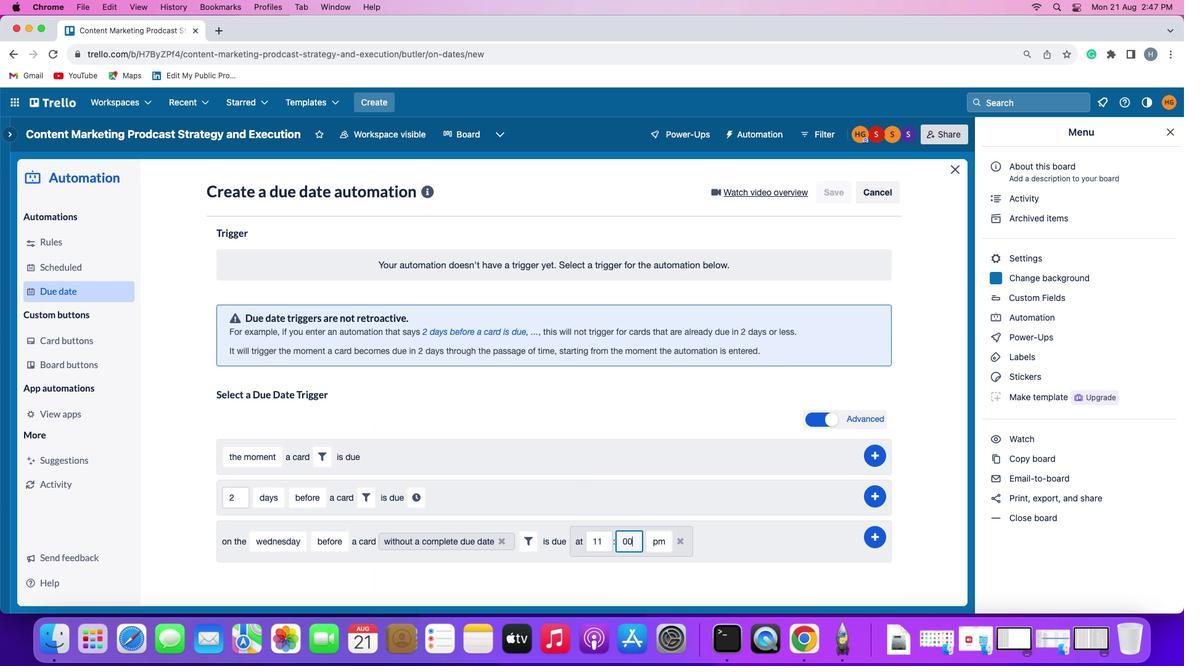 
Action: Key pressed '0'
Screenshot: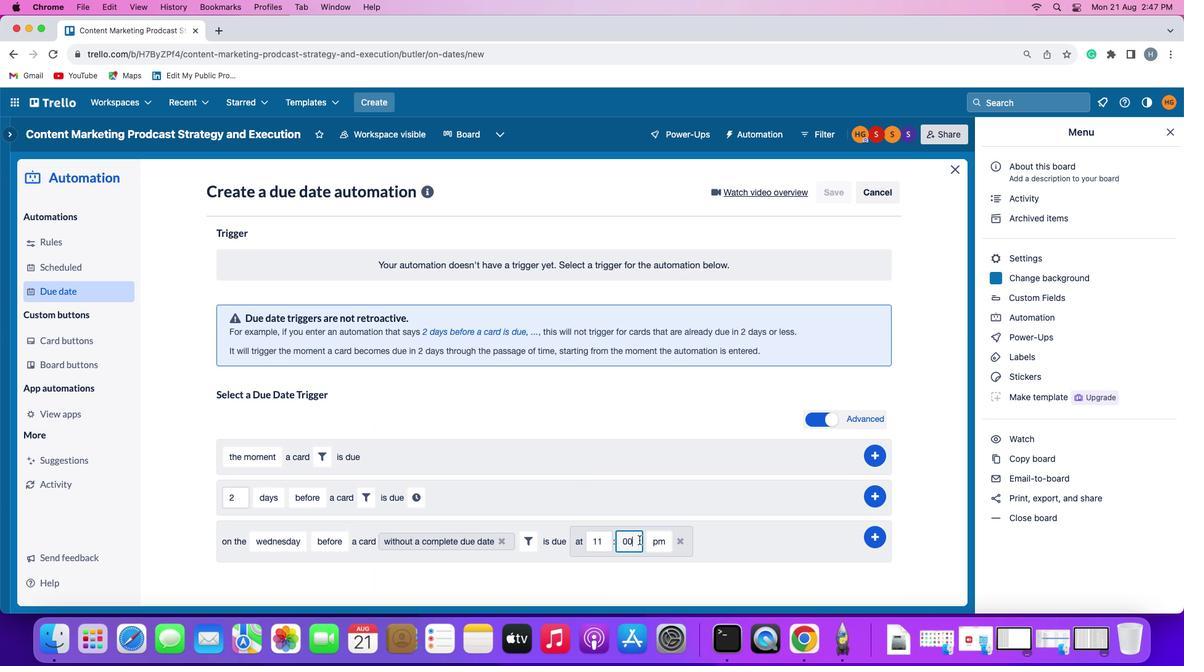 
Action: Mouse moved to (653, 538)
Screenshot: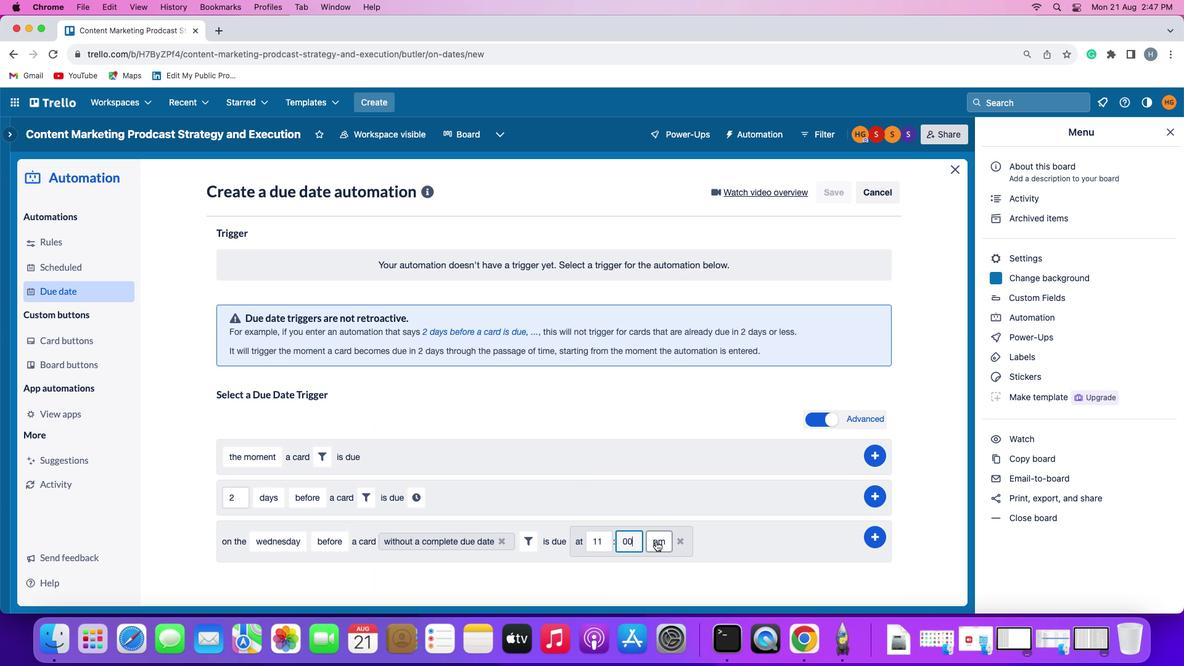 
Action: Mouse pressed left at (653, 538)
Screenshot: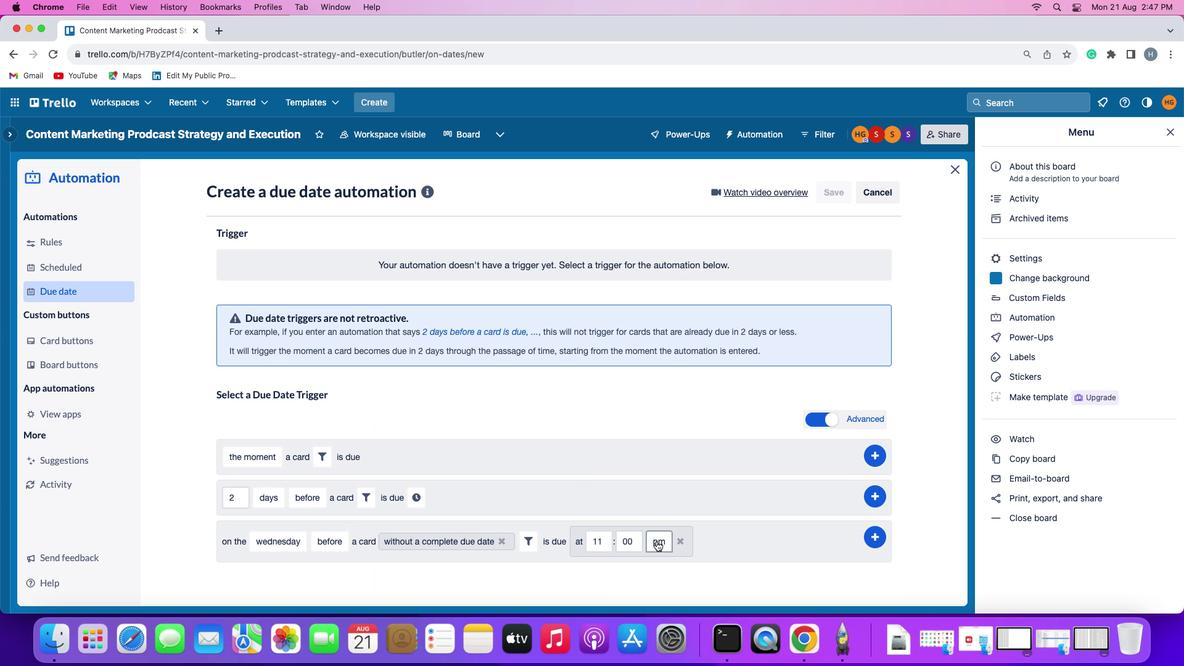 
Action: Mouse moved to (659, 557)
Screenshot: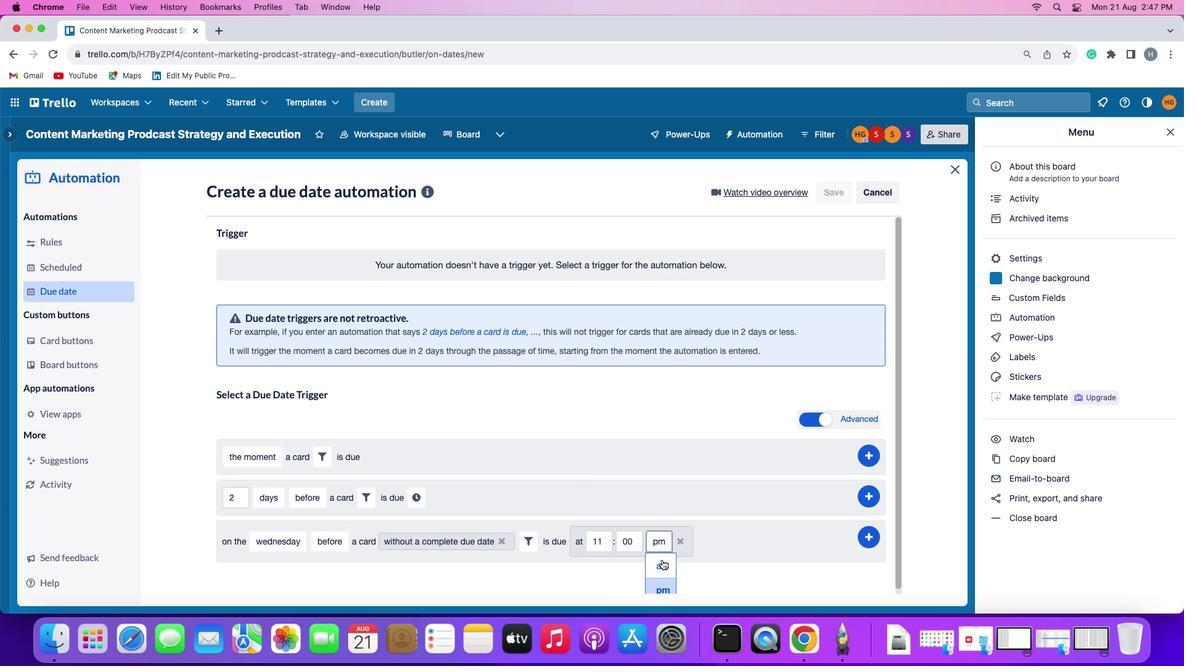 
Action: Mouse pressed left at (659, 557)
Screenshot: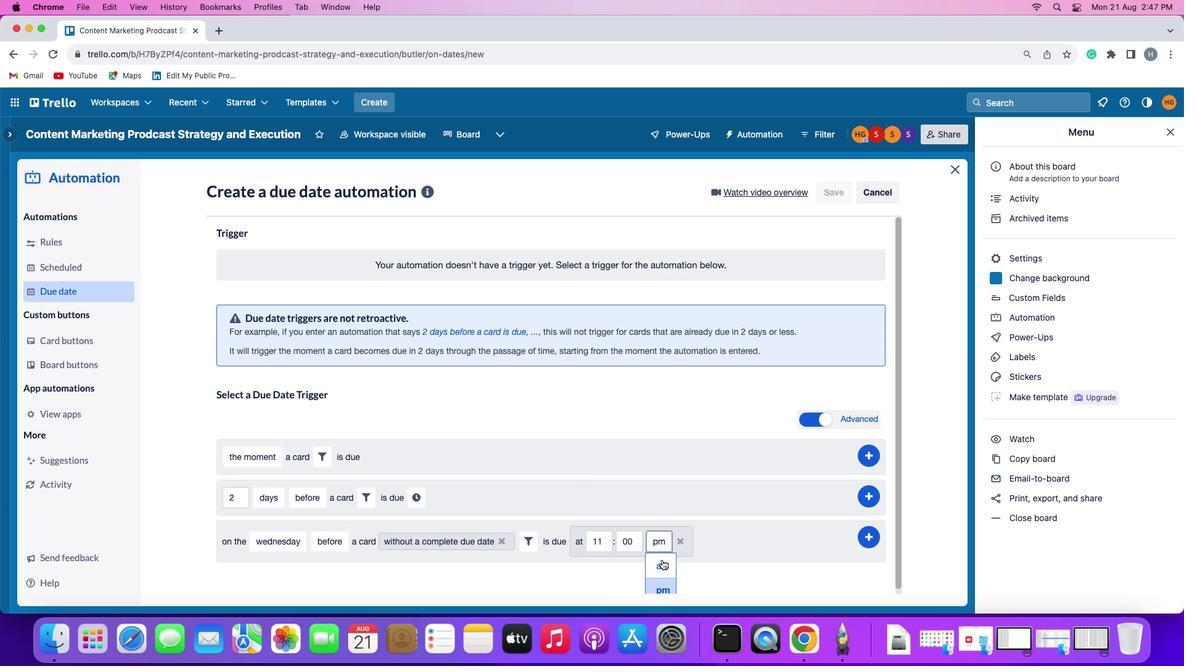 
Action: Mouse moved to (874, 532)
Screenshot: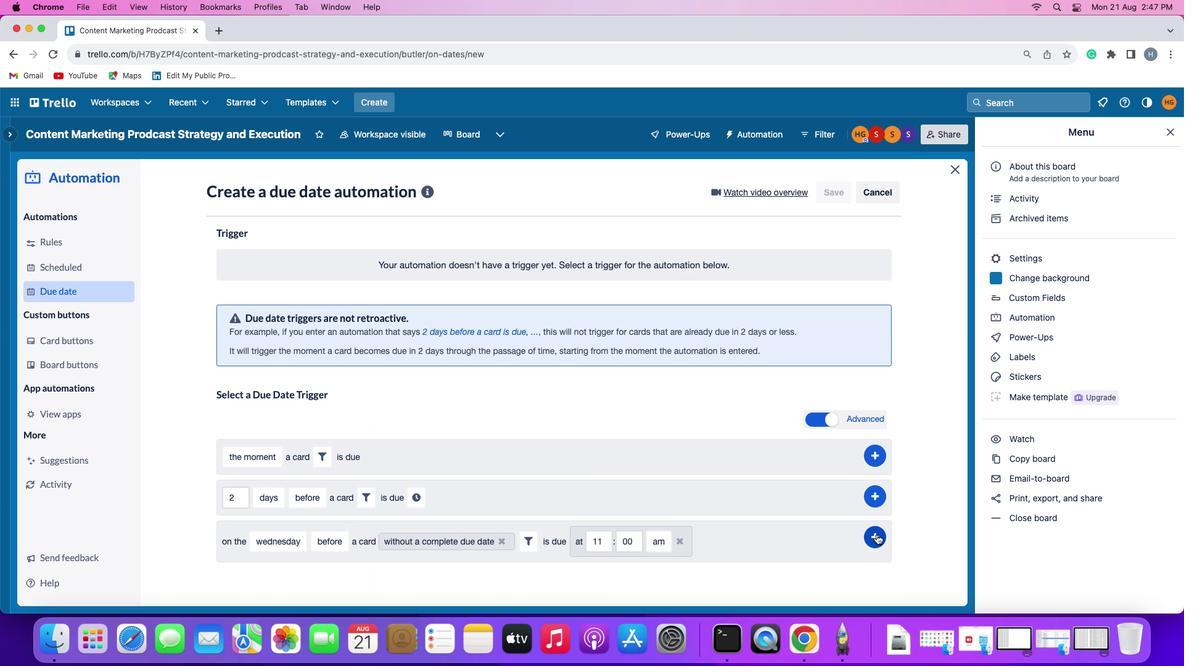 
Action: Mouse pressed left at (874, 532)
Screenshot: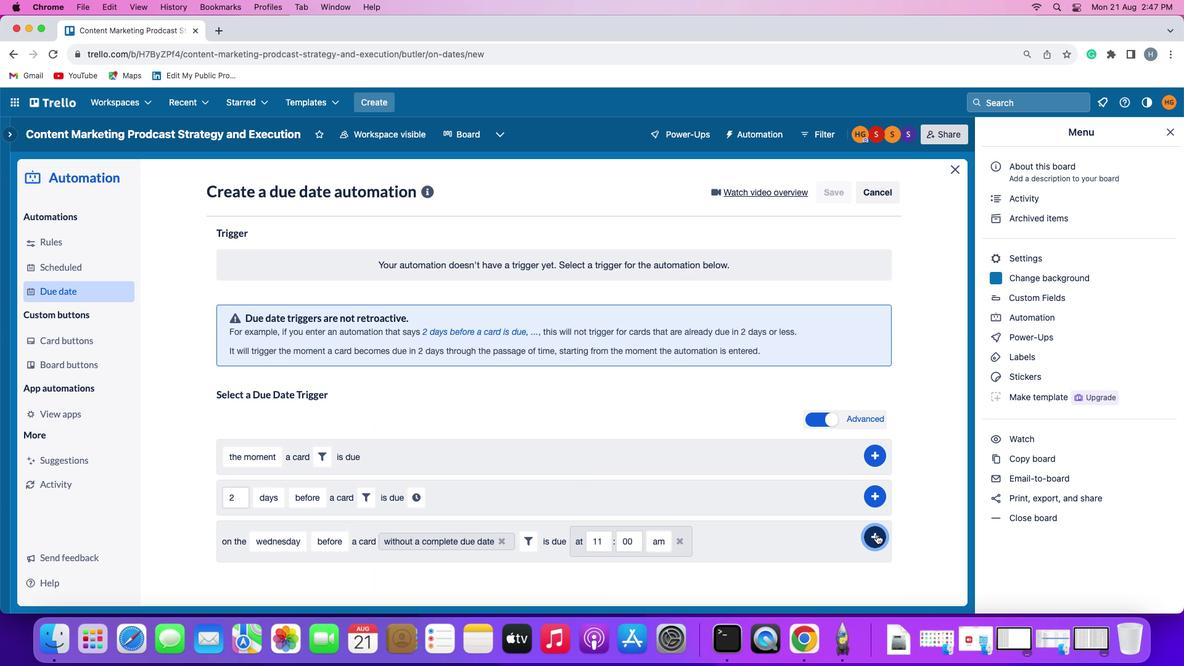 
Action: Mouse moved to (932, 466)
Screenshot: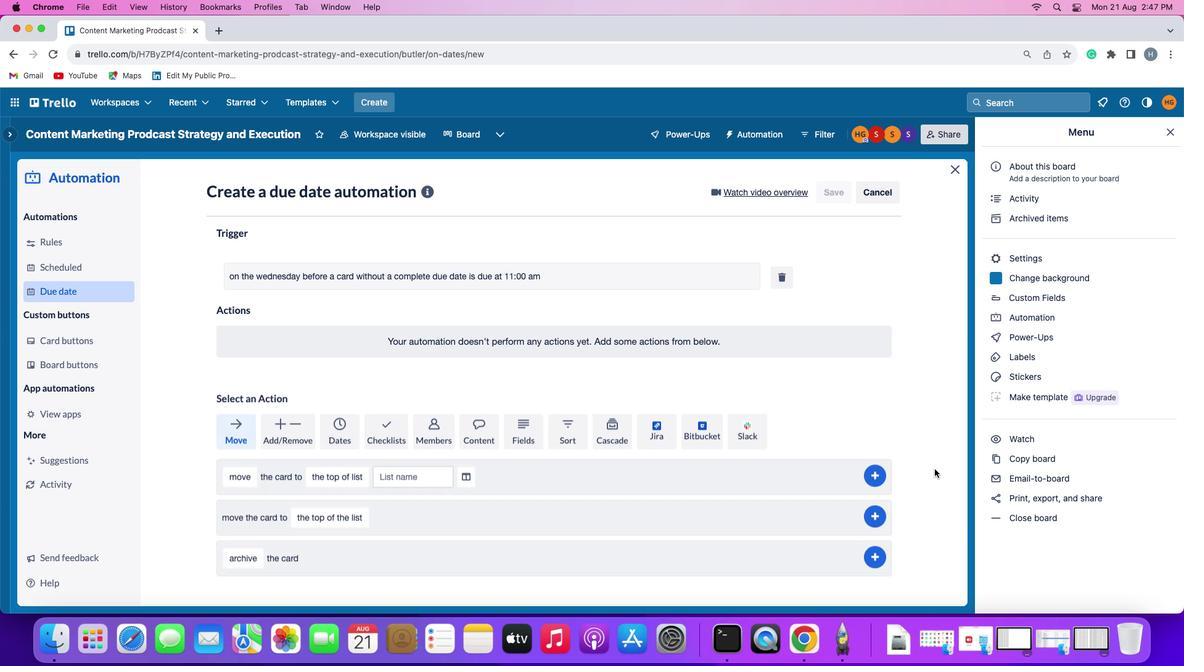
